 Task: Add Attachment from Trello to Card Card0000000150 in Board Board0000000038 in Workspace WS0000000013 in Trello. Add Cover Blue to Card Card0000000150 in Board Board0000000038 in Workspace WS0000000013 in Trello. Add "Copy Card To …" Button titled Button0000000150 to "bottom" of the list "To Do" to Card Card0000000150 in Board Board0000000038 in Workspace WS0000000013 in Trello. Add Description DS0000000150 to Card Card0000000150 in Board Board0000000038 in Workspace WS0000000013 in Trello. Add Comment CM0000000150 to Card Card0000000150 in Board Board0000000038 in Workspace WS0000000013 in Trello
Action: Mouse moved to (438, 453)
Screenshot: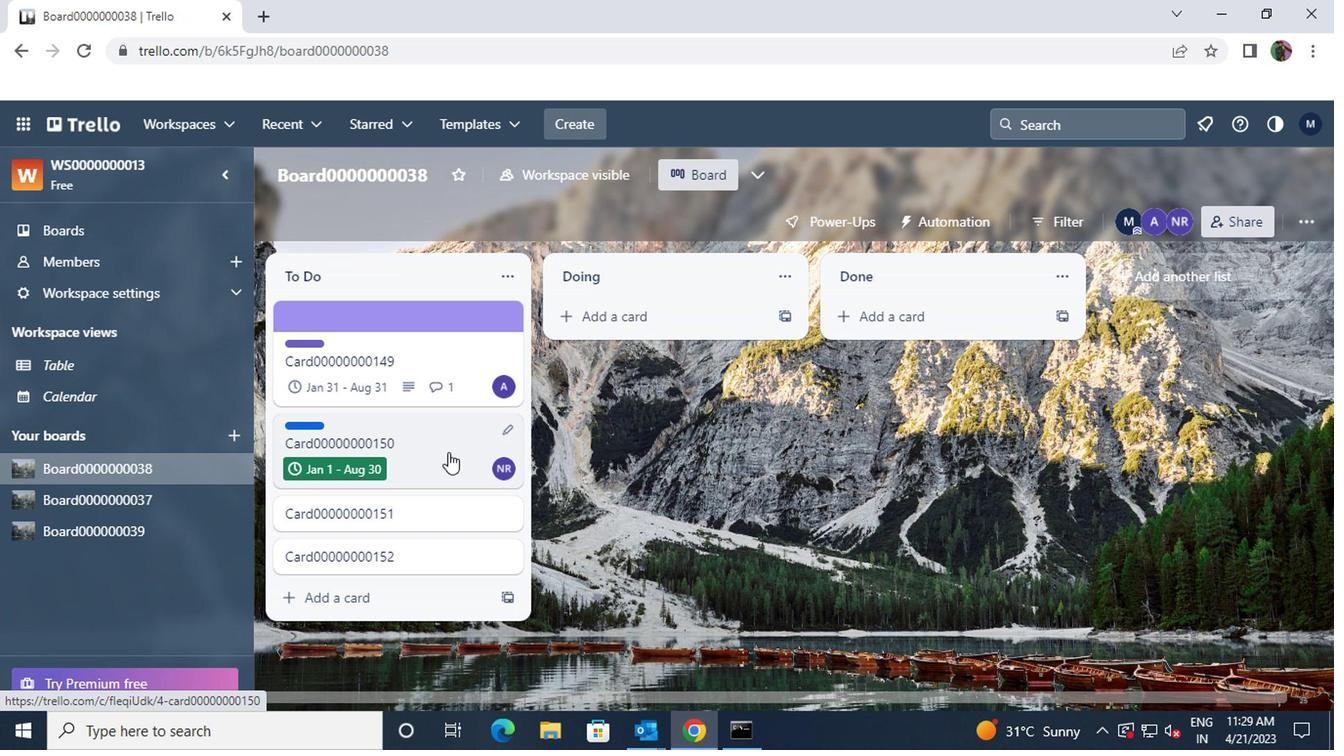 
Action: Mouse pressed left at (438, 453)
Screenshot: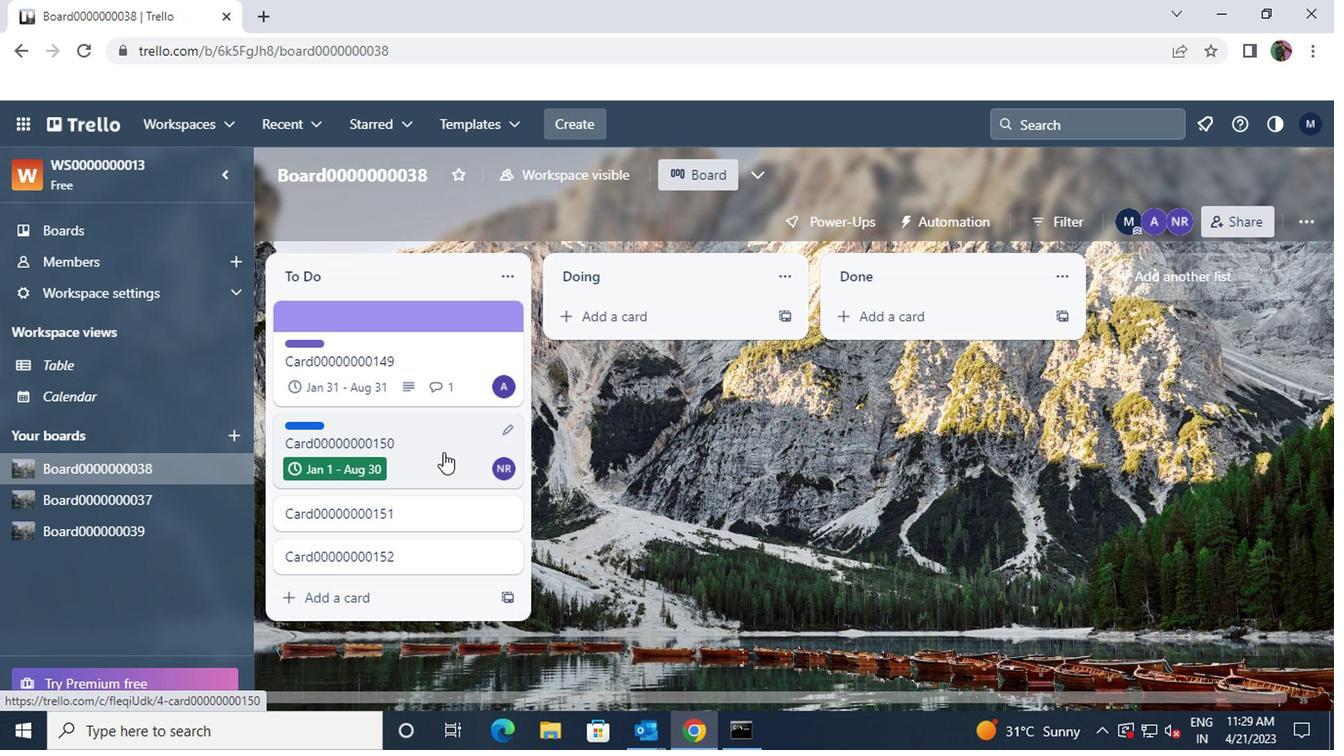
Action: Mouse moved to (897, 437)
Screenshot: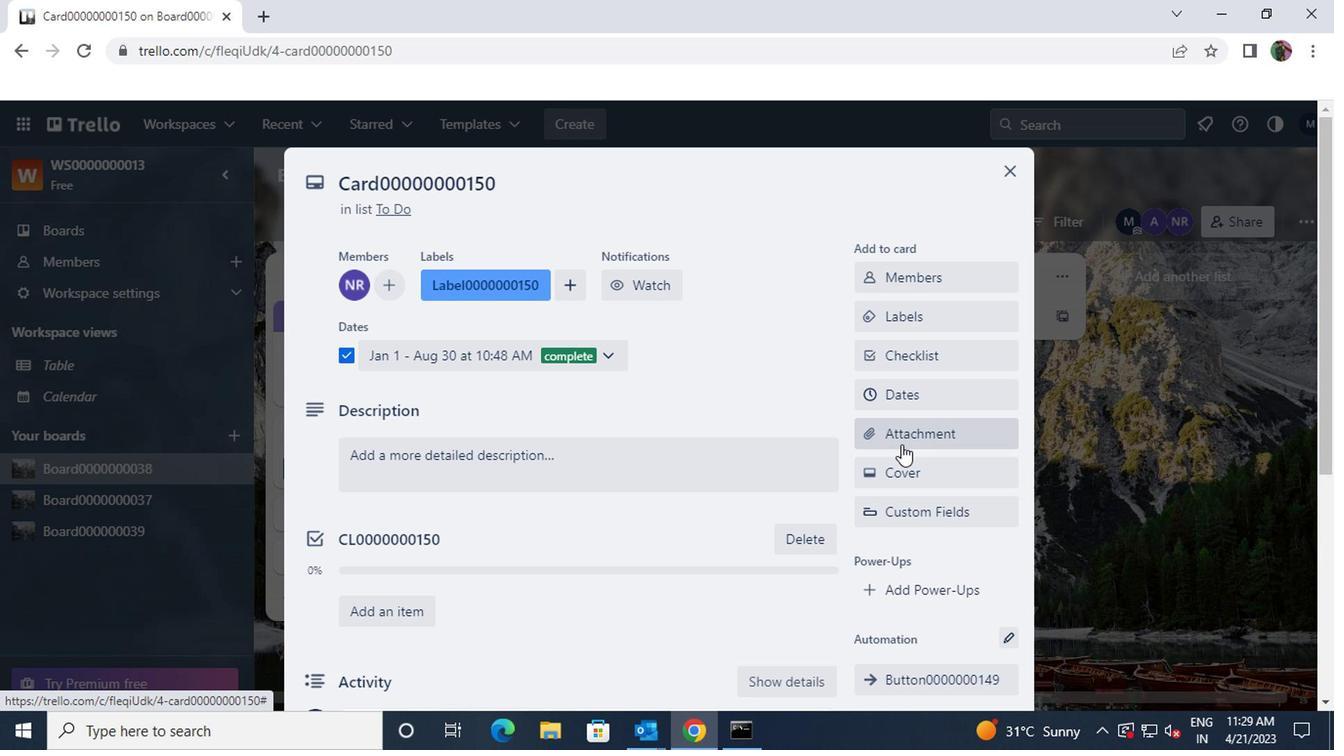 
Action: Mouse pressed left at (897, 437)
Screenshot: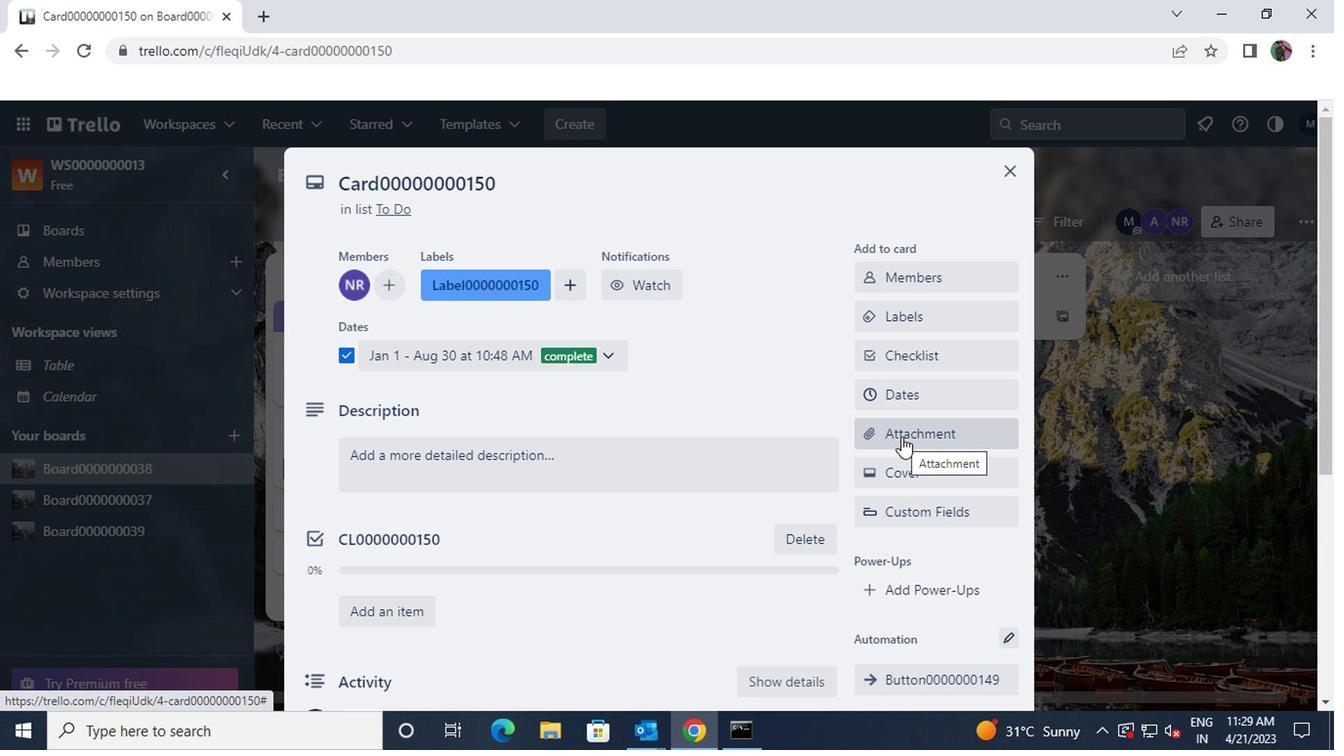 
Action: Mouse moved to (893, 234)
Screenshot: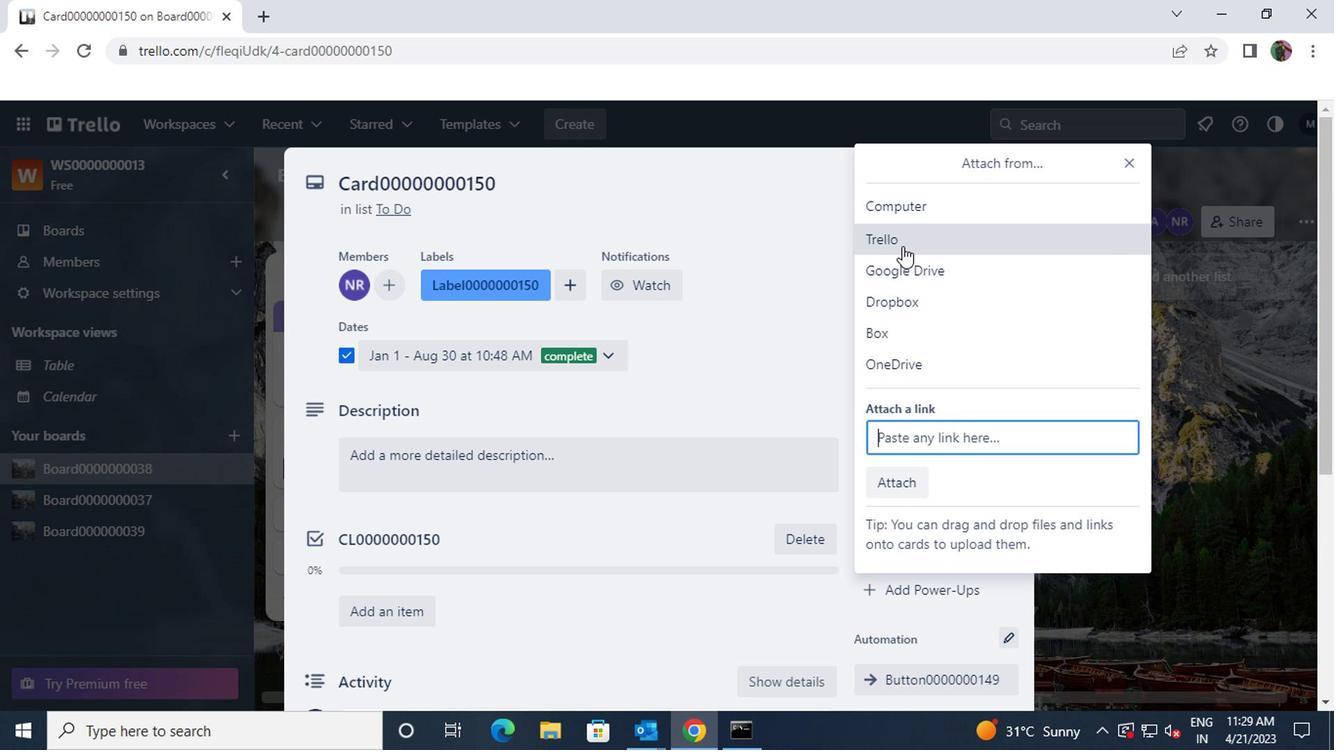 
Action: Mouse pressed left at (893, 234)
Screenshot: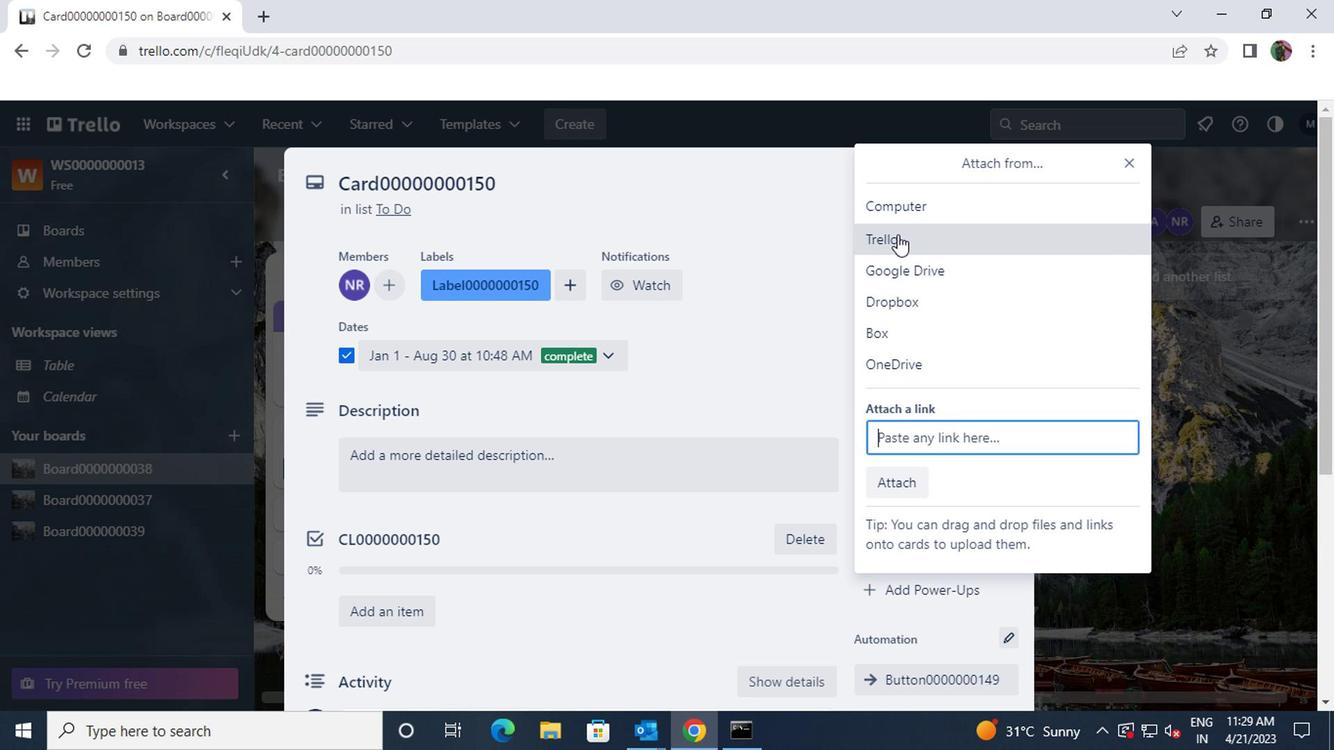
Action: Mouse moved to (909, 303)
Screenshot: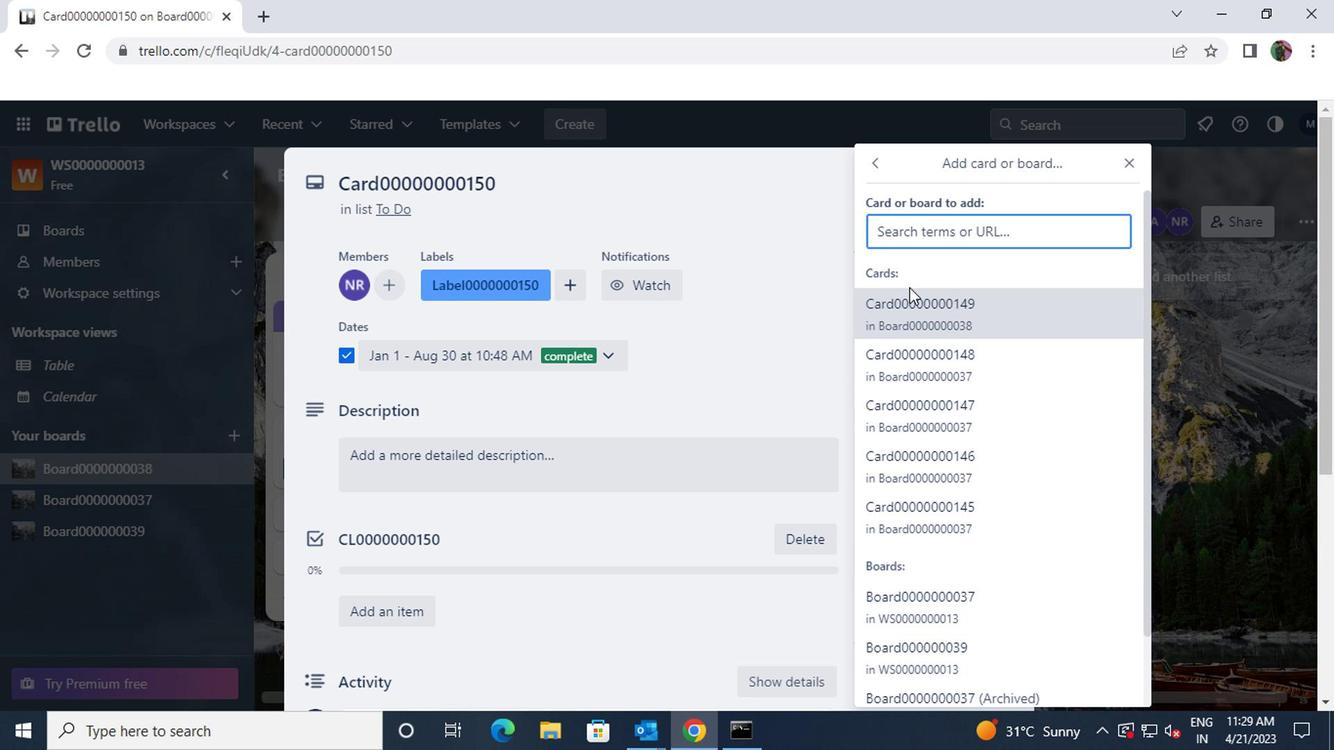 
Action: Mouse pressed left at (909, 303)
Screenshot: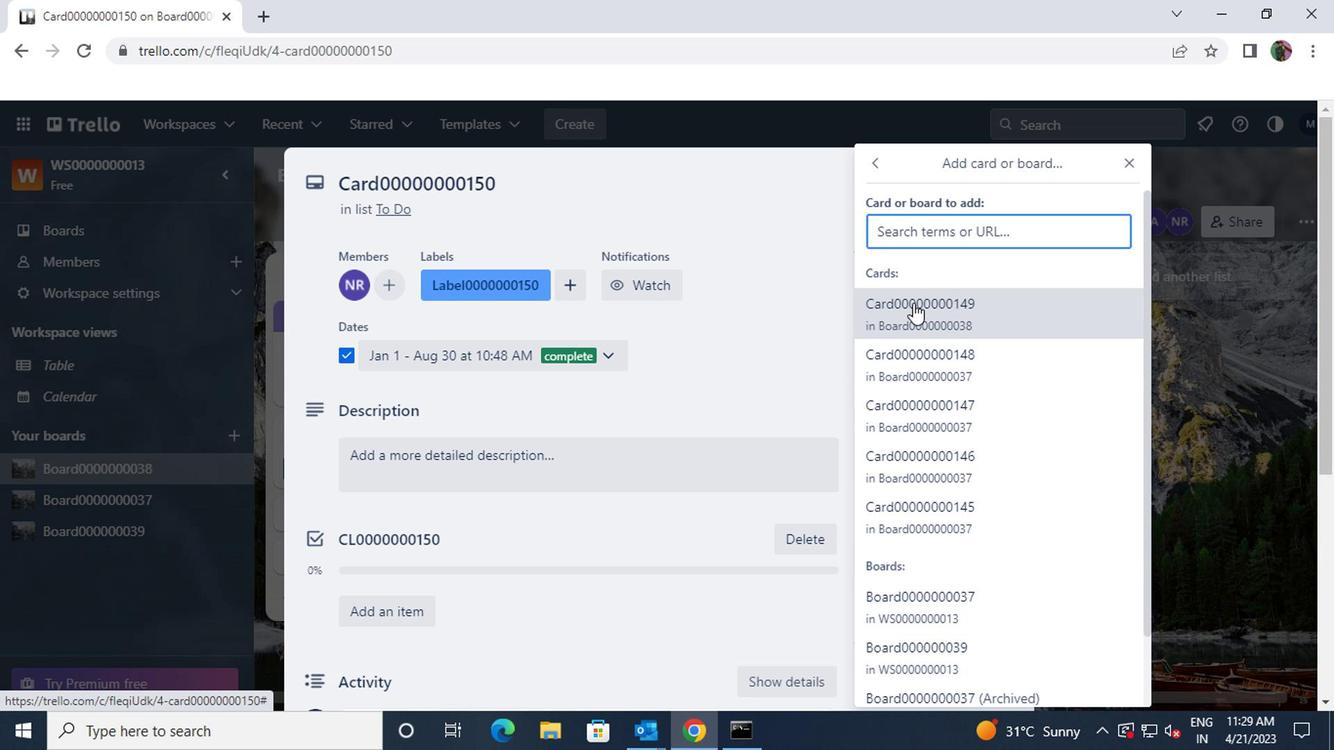 
Action: Mouse moved to (938, 464)
Screenshot: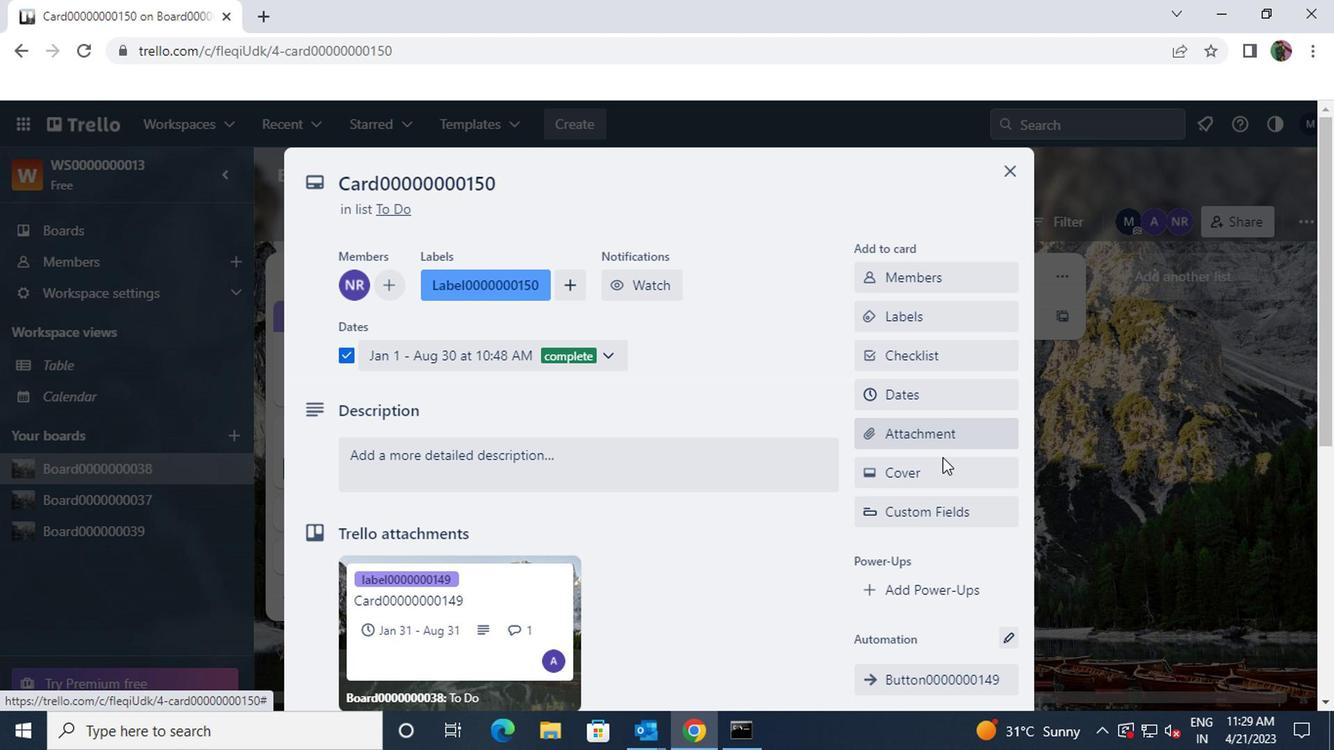 
Action: Mouse pressed left at (938, 464)
Screenshot: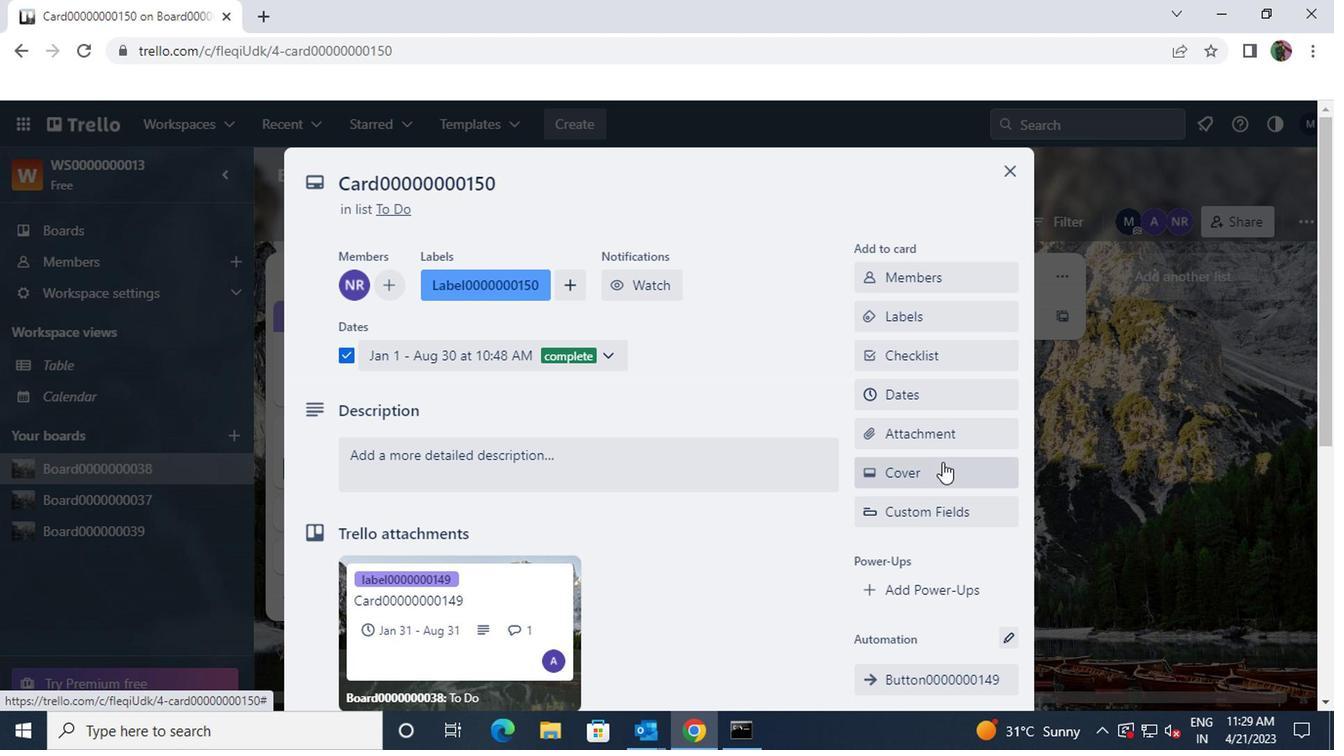 
Action: Mouse moved to (885, 371)
Screenshot: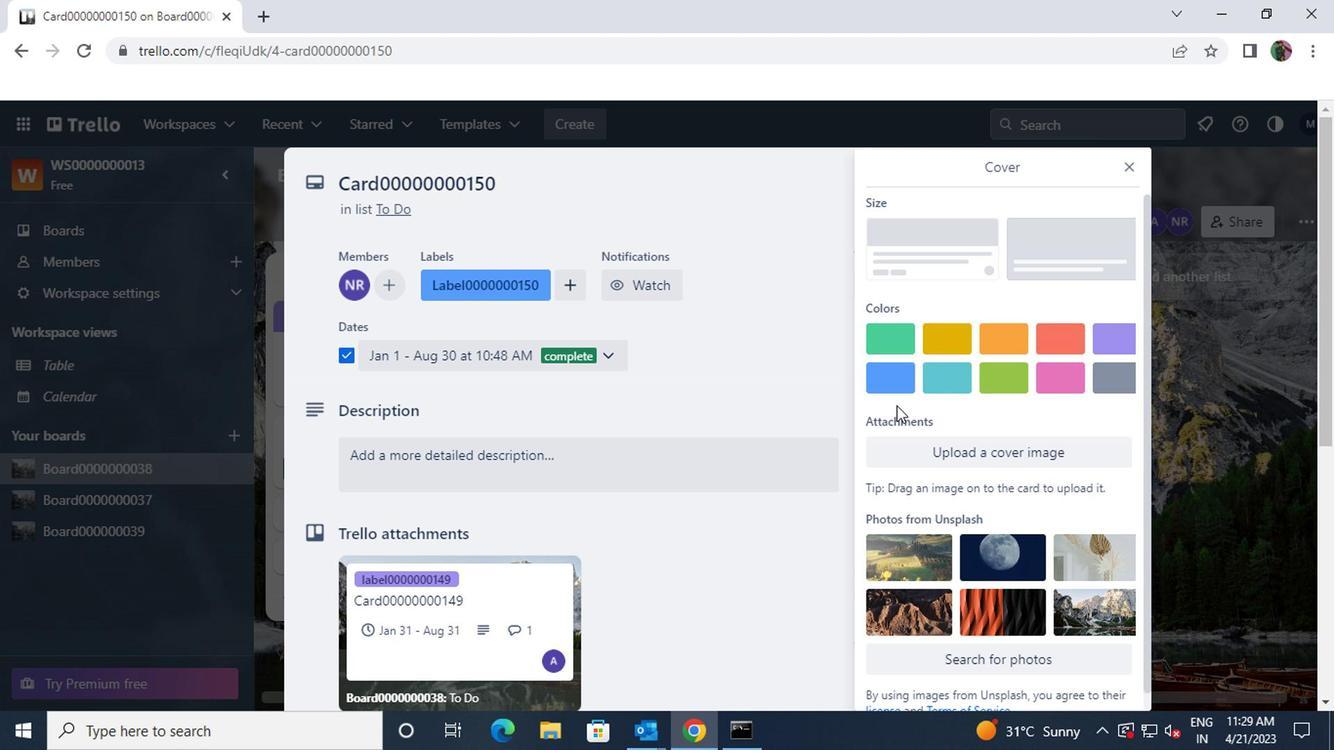 
Action: Mouse pressed left at (885, 371)
Screenshot: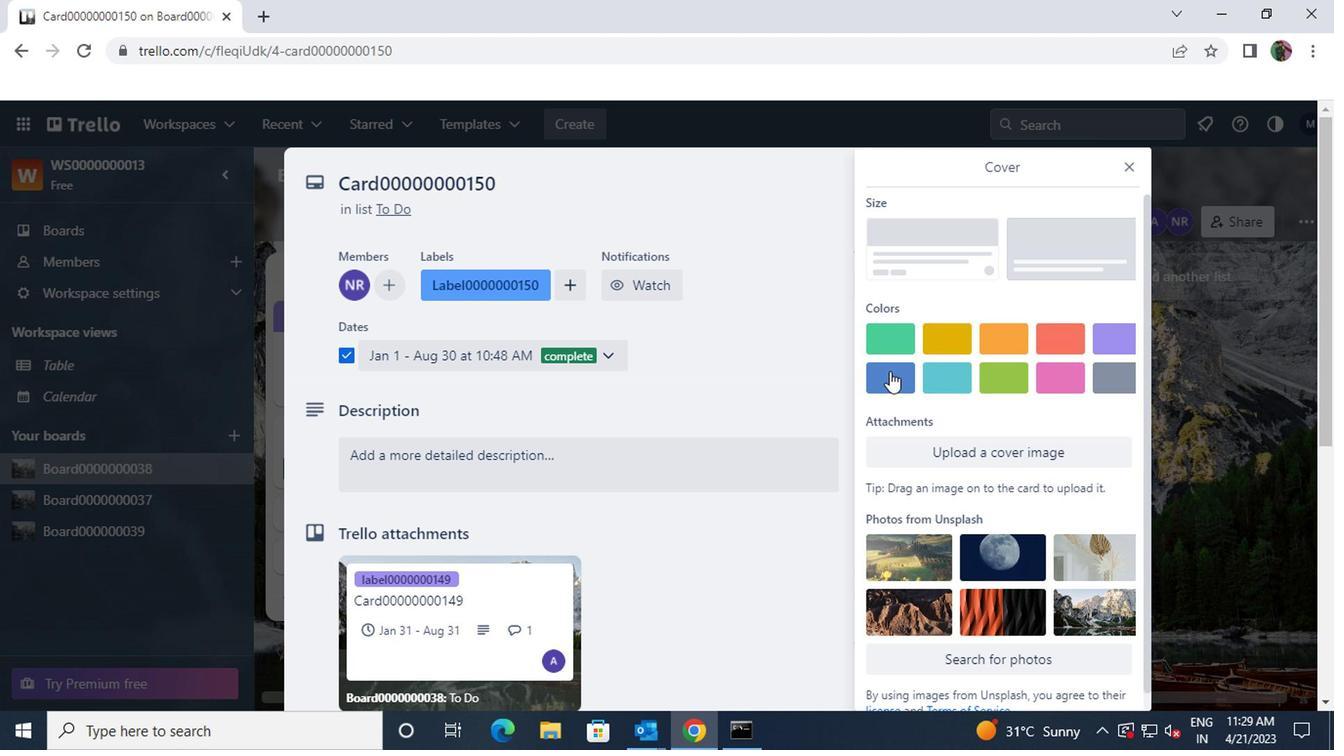 
Action: Mouse moved to (1118, 163)
Screenshot: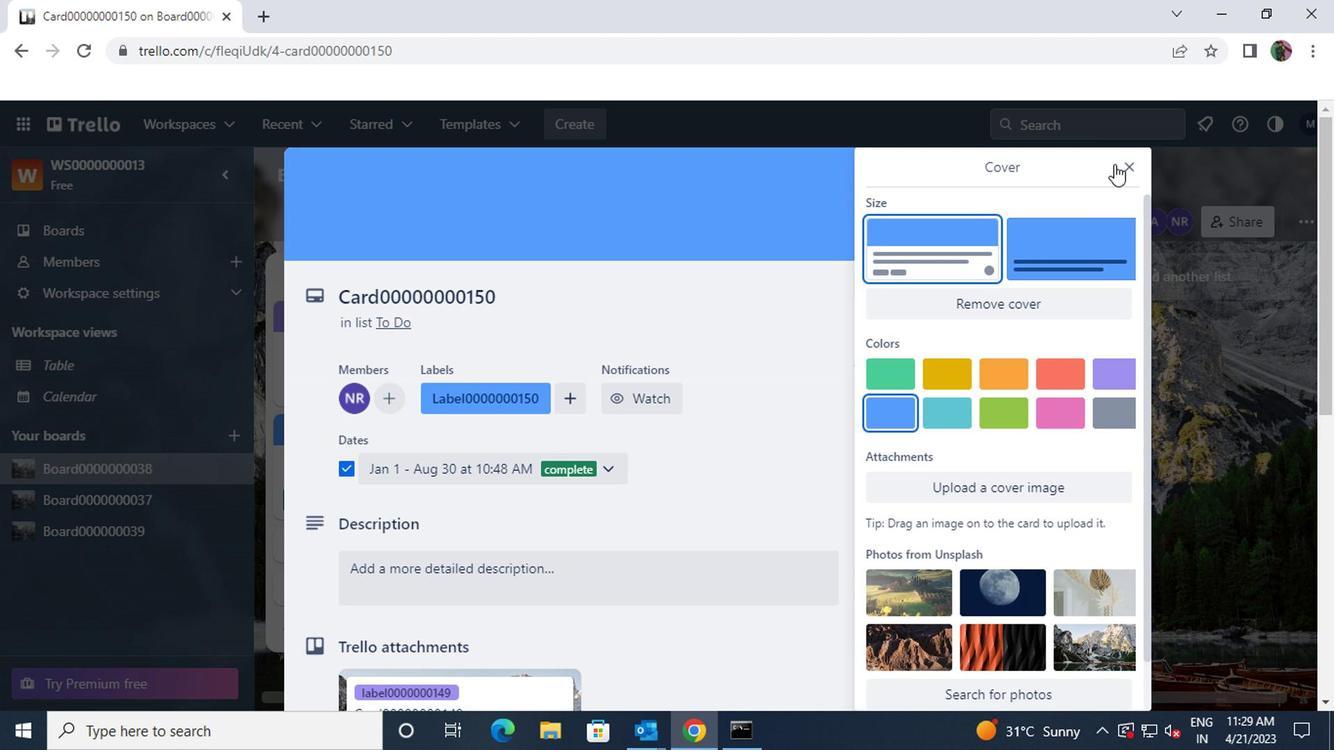 
Action: Mouse pressed left at (1118, 163)
Screenshot: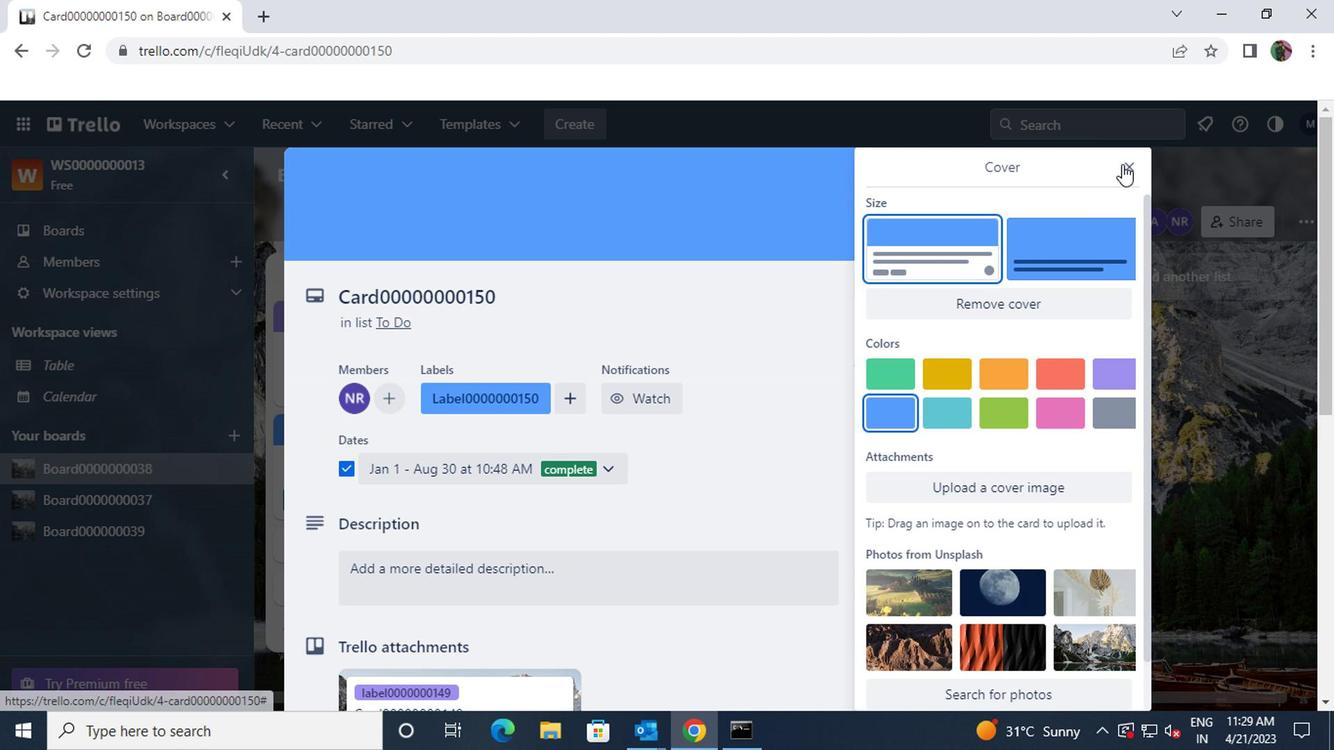 
Action: Mouse moved to (945, 346)
Screenshot: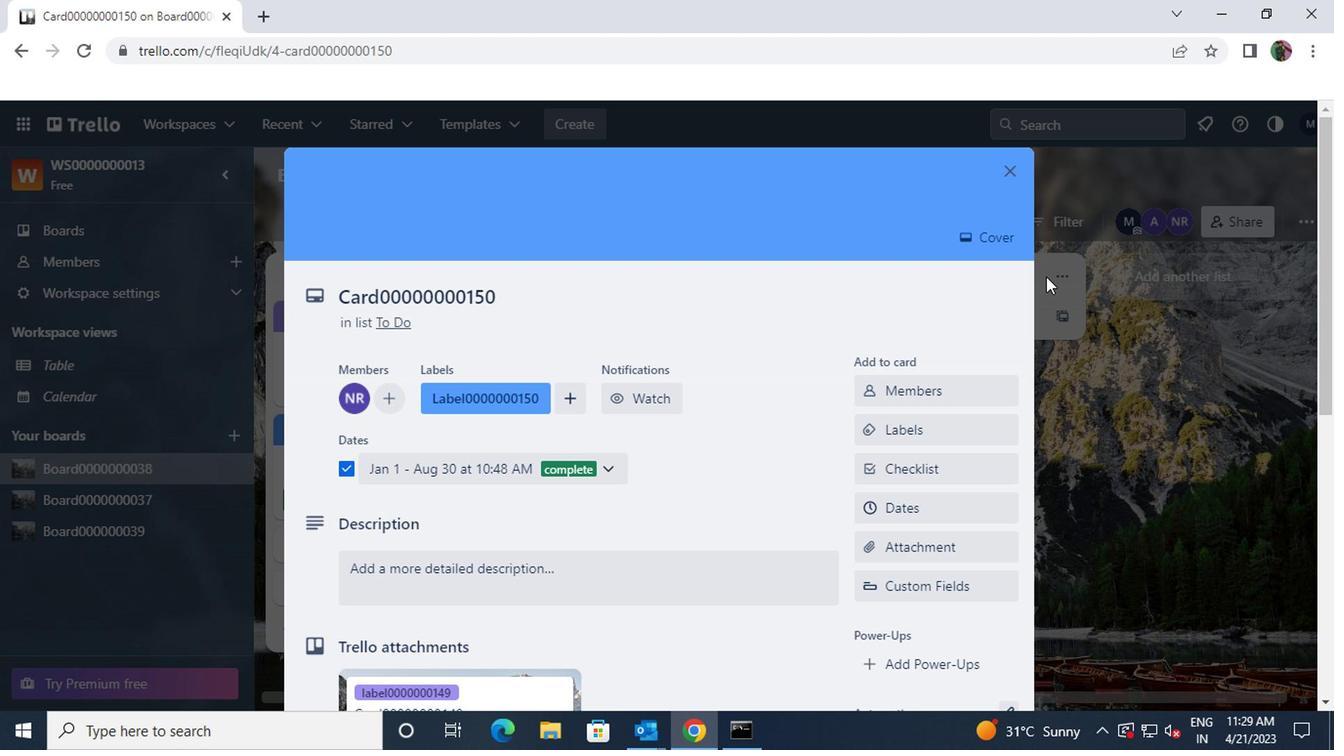 
Action: Mouse scrolled (945, 345) with delta (0, 0)
Screenshot: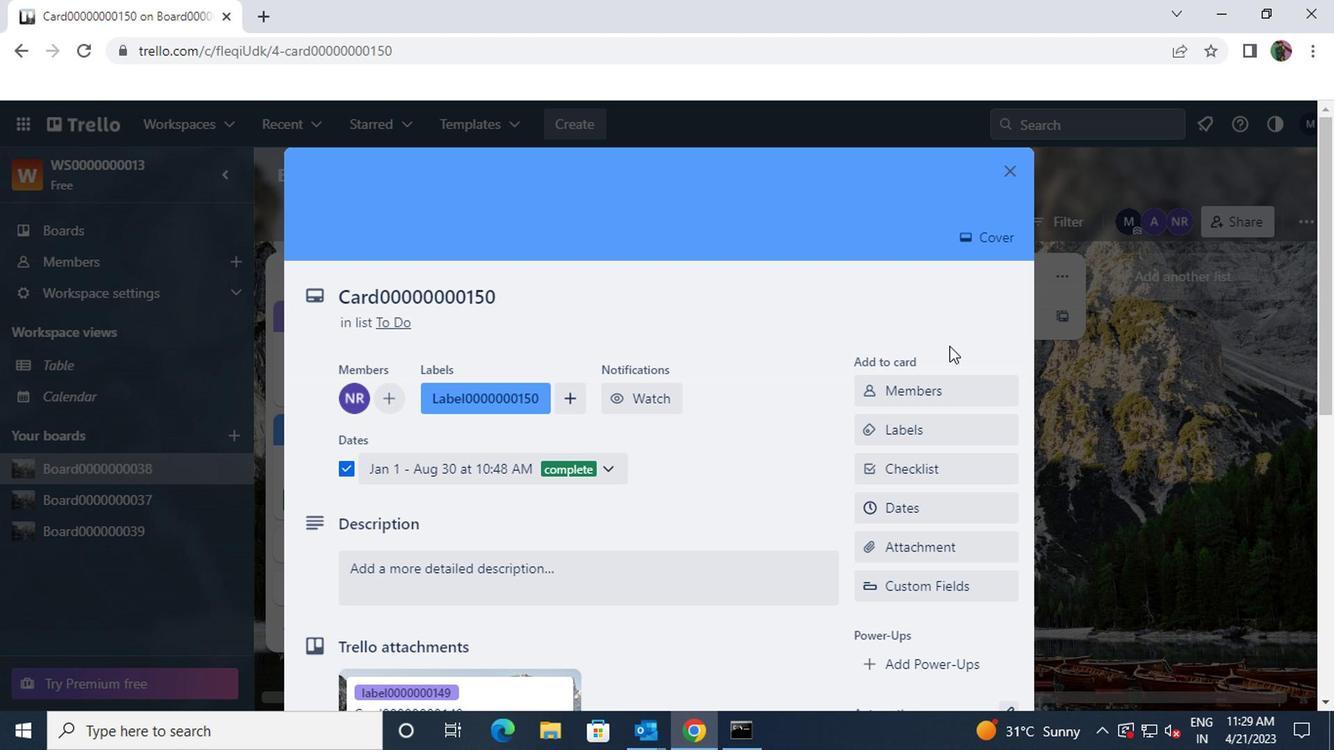 
Action: Mouse scrolled (945, 345) with delta (0, 0)
Screenshot: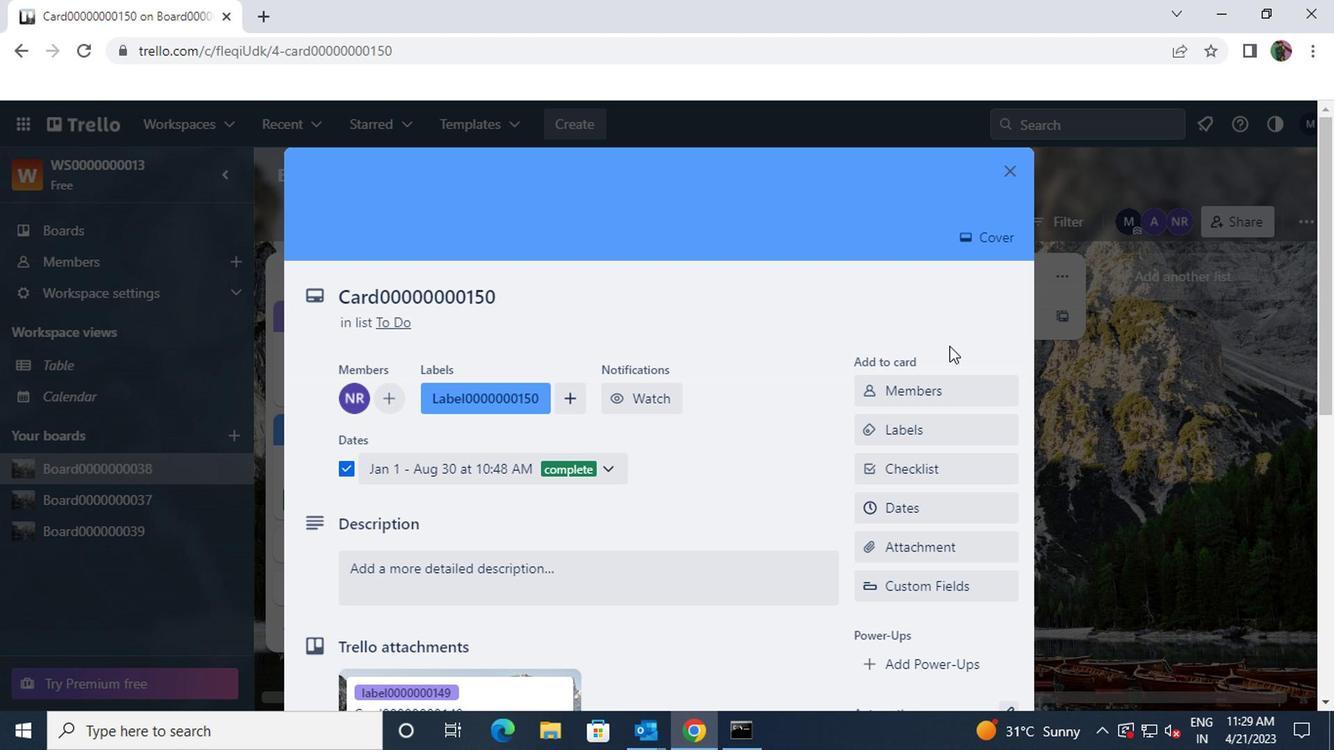 
Action: Mouse scrolled (945, 345) with delta (0, 0)
Screenshot: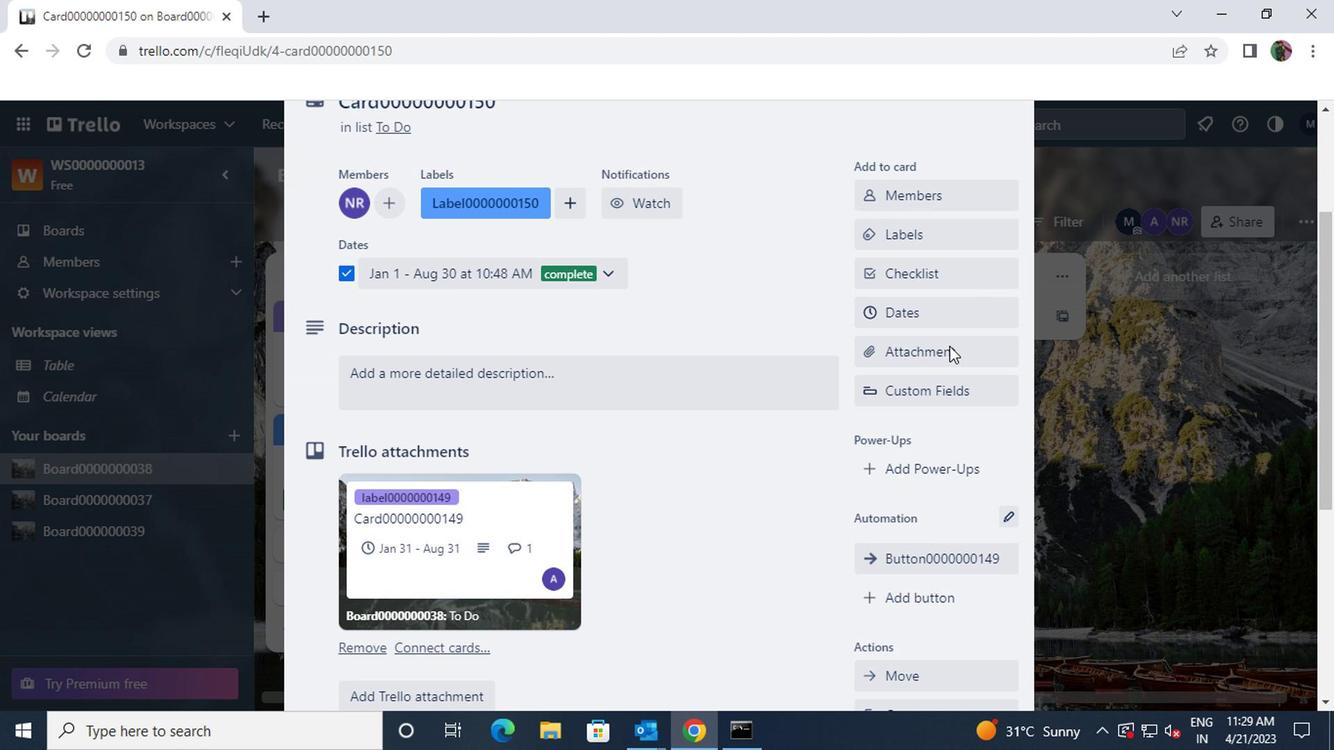 
Action: Mouse scrolled (945, 345) with delta (0, 0)
Screenshot: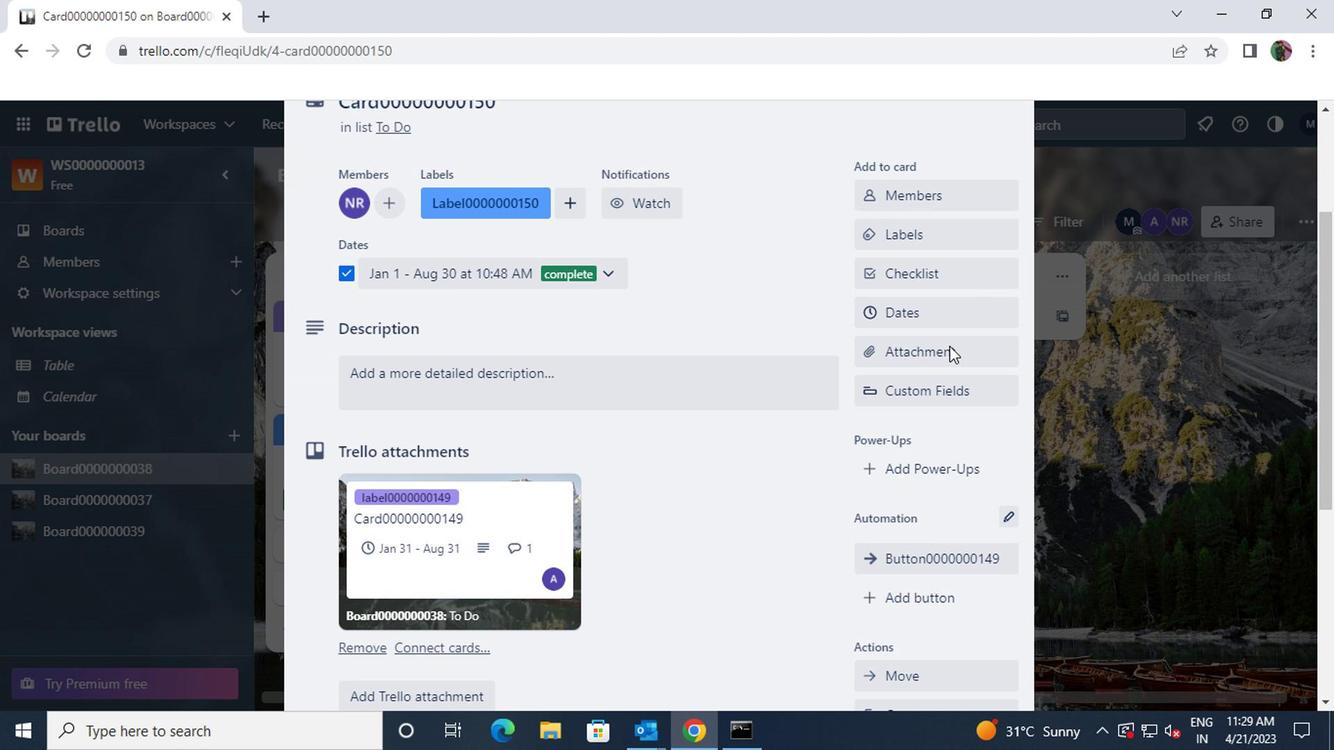 
Action: Mouse scrolled (945, 345) with delta (0, 0)
Screenshot: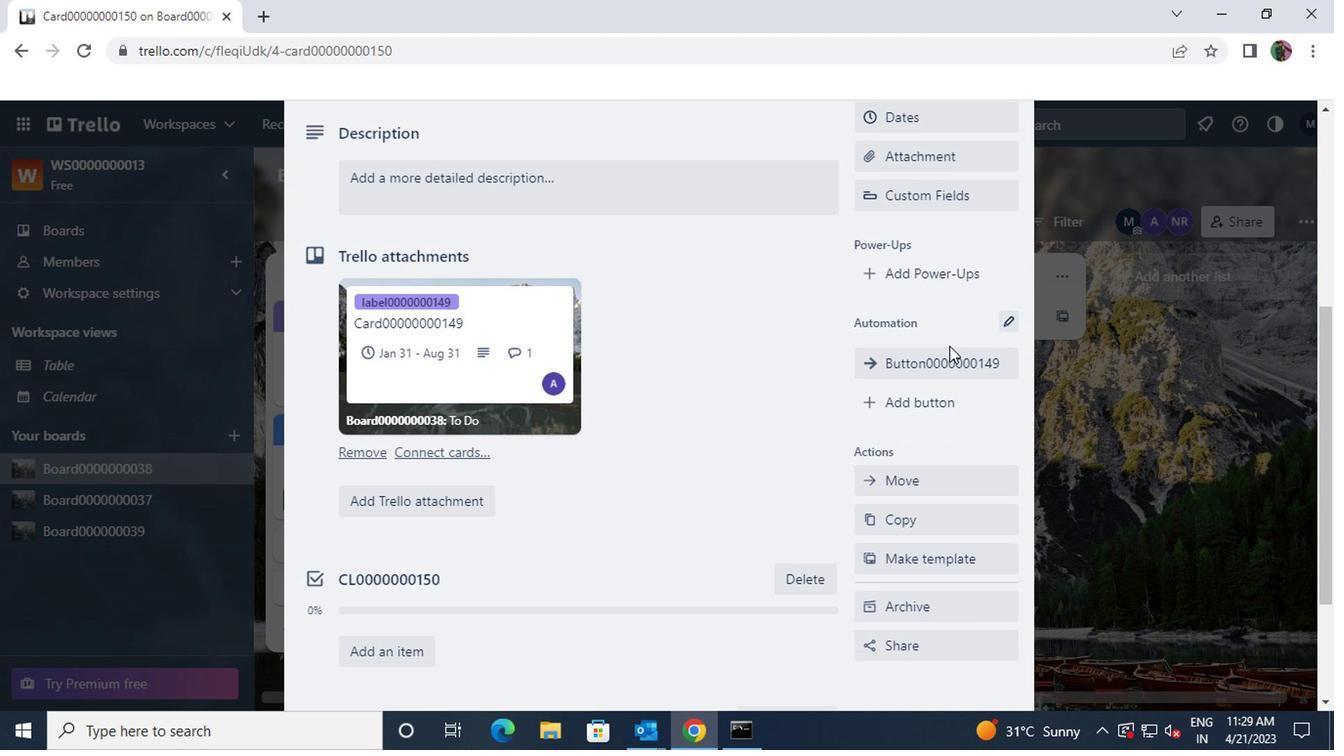 
Action: Mouse moved to (920, 309)
Screenshot: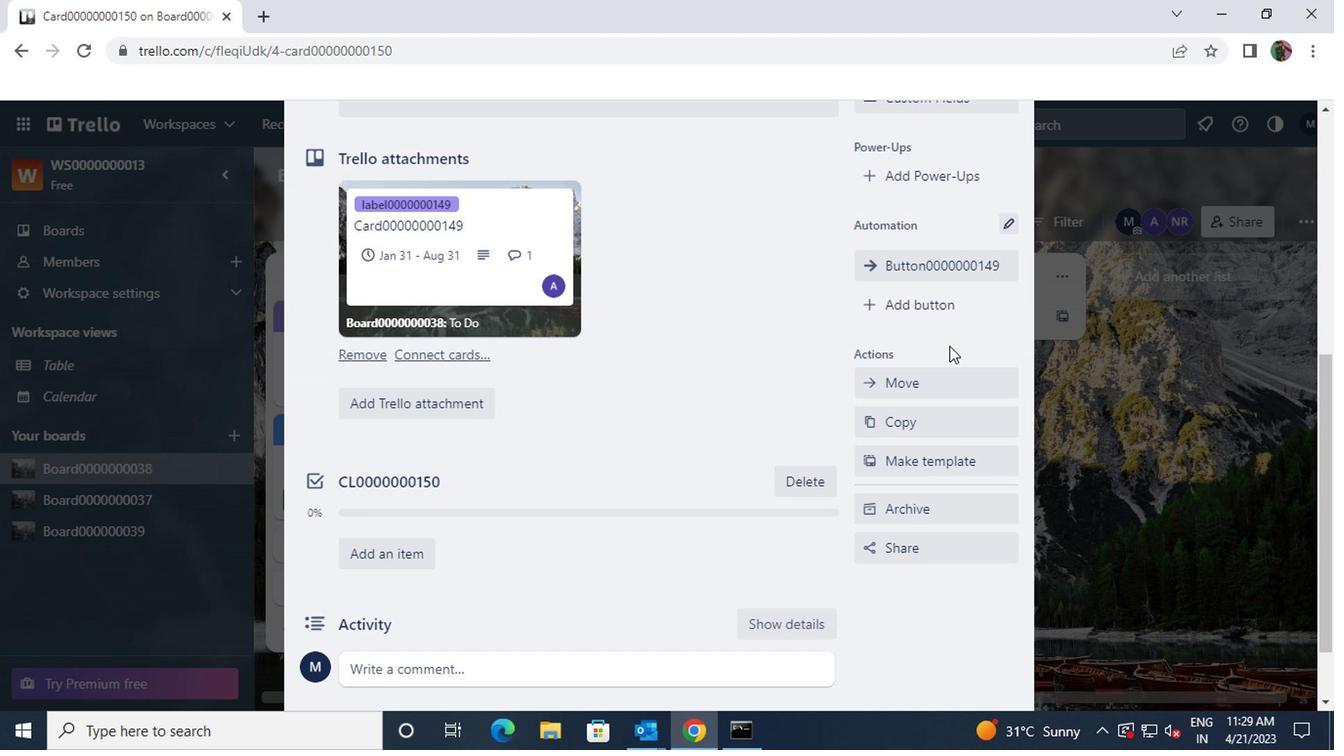 
Action: Mouse pressed left at (920, 309)
Screenshot: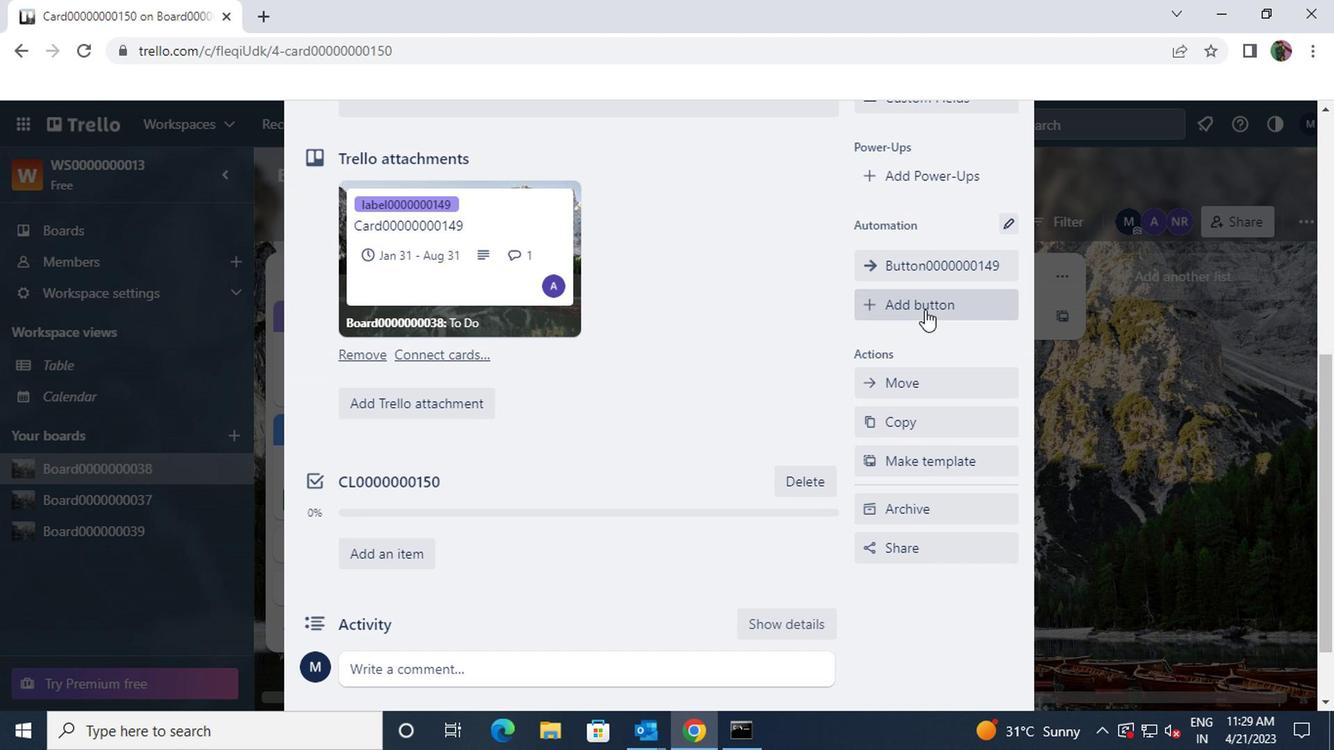 
Action: Mouse moved to (922, 298)
Screenshot: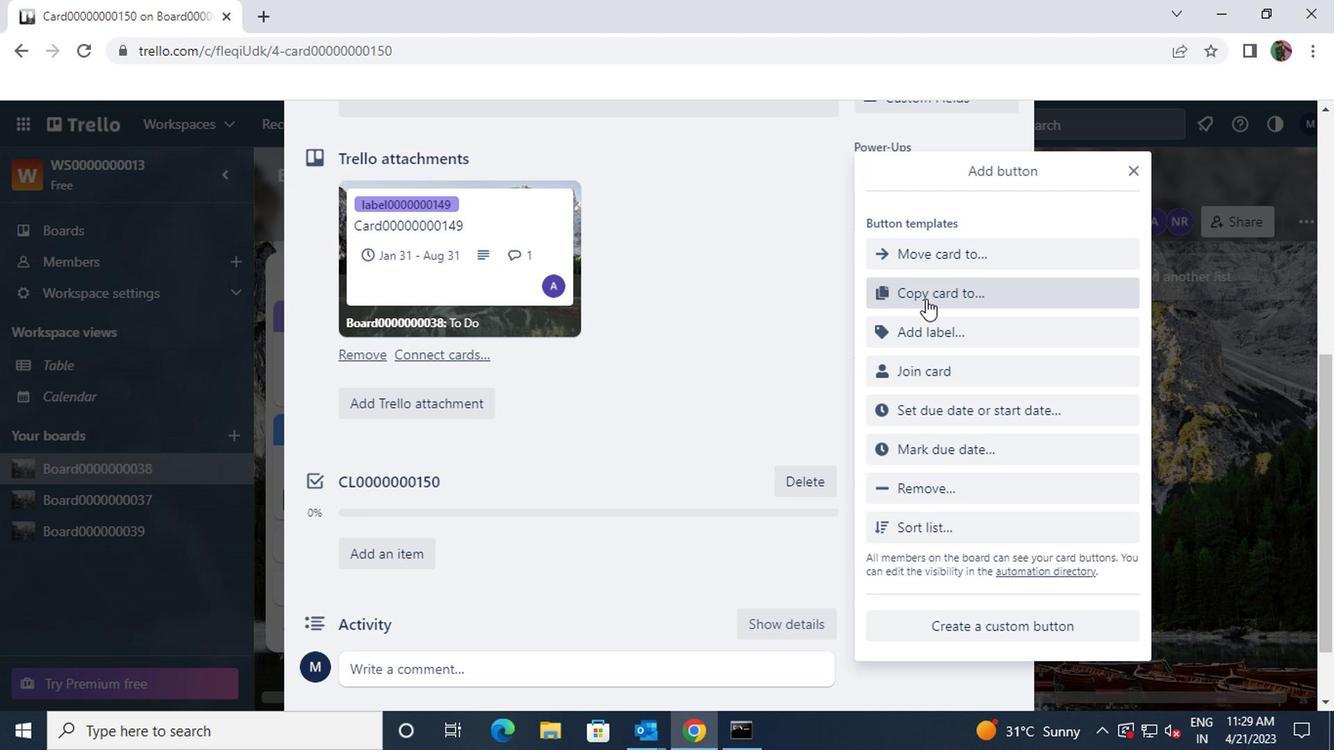 
Action: Mouse pressed left at (922, 298)
Screenshot: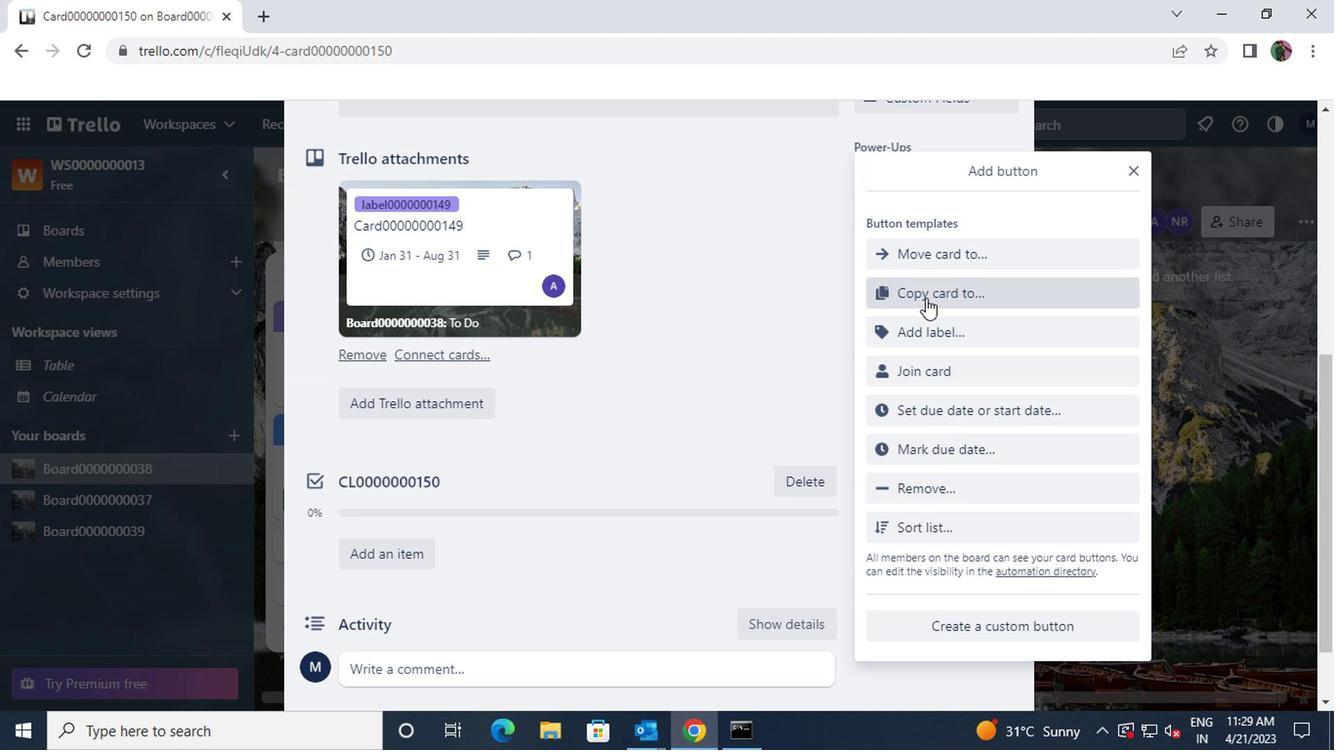 
Action: Mouse moved to (933, 250)
Screenshot: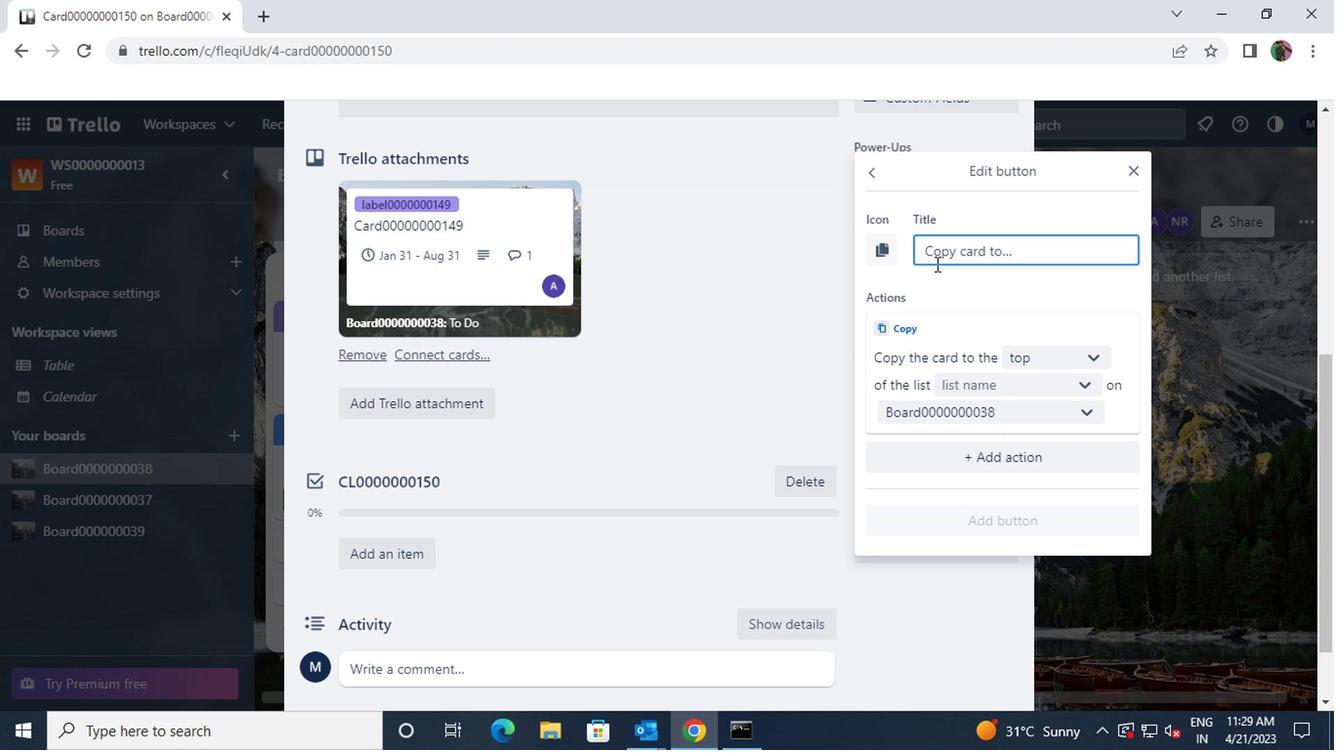 
Action: Mouse pressed left at (933, 250)
Screenshot: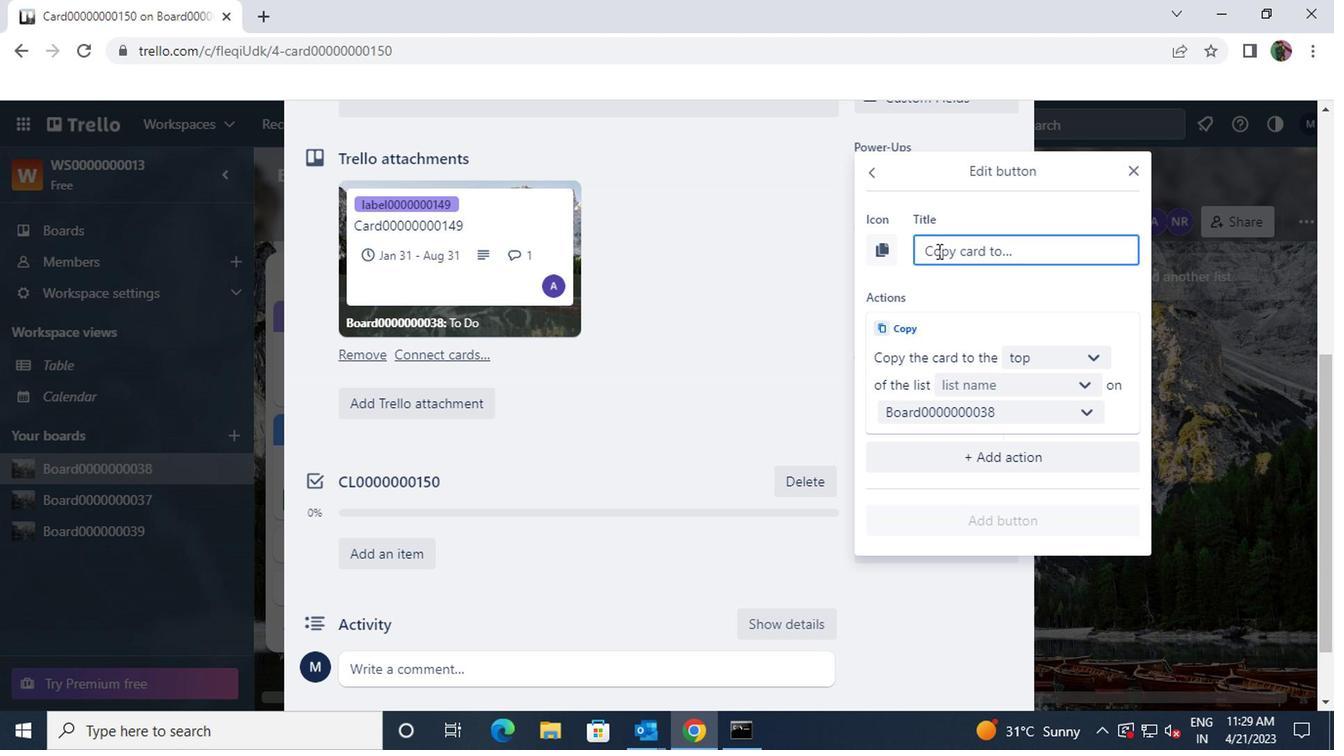 
Action: Key pressed <Key.shift>BUTTON0000000150
Screenshot: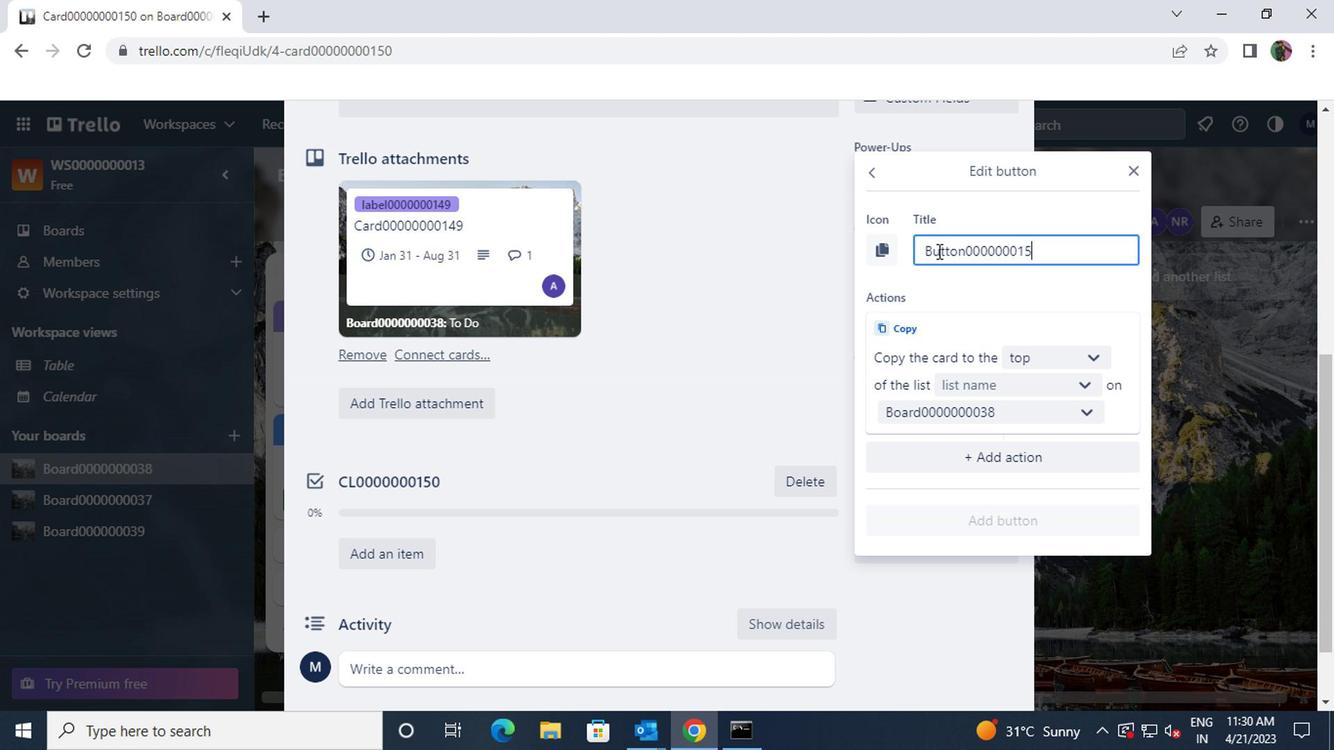 
Action: Mouse moved to (1086, 362)
Screenshot: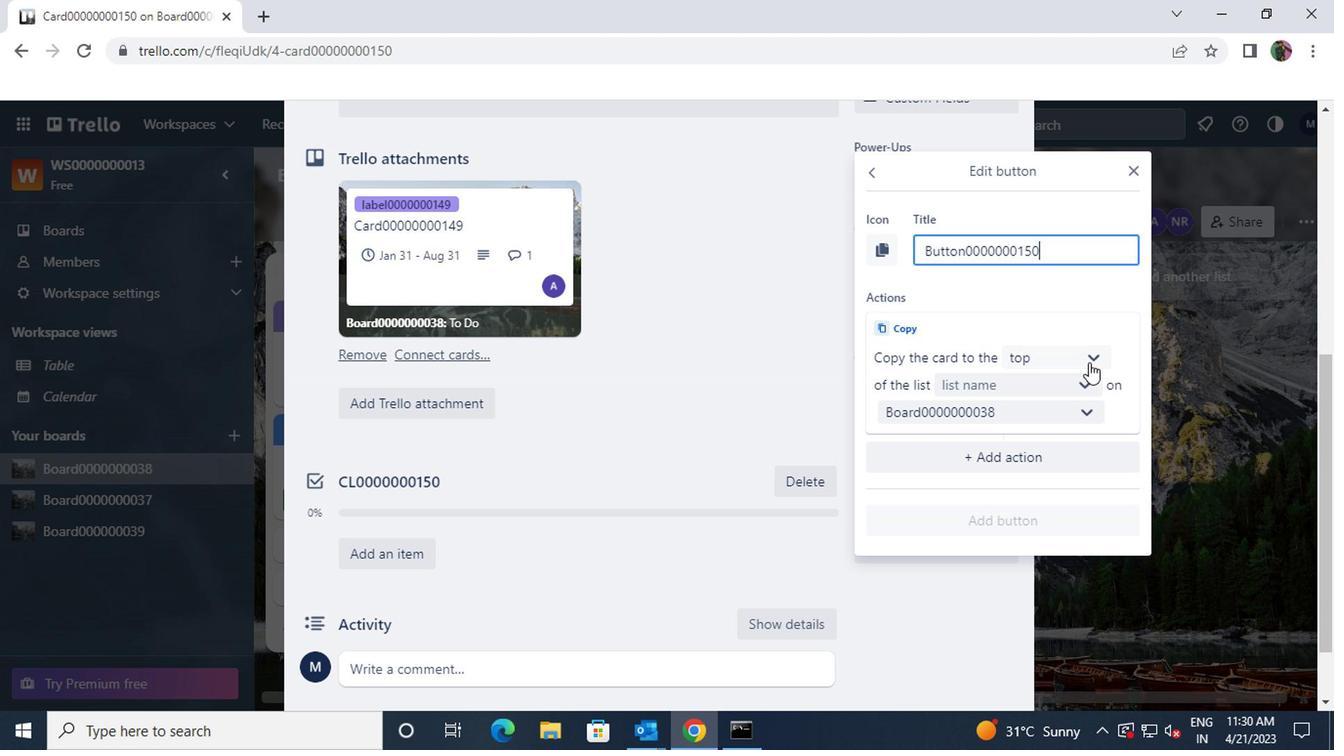 
Action: Mouse pressed left at (1086, 362)
Screenshot: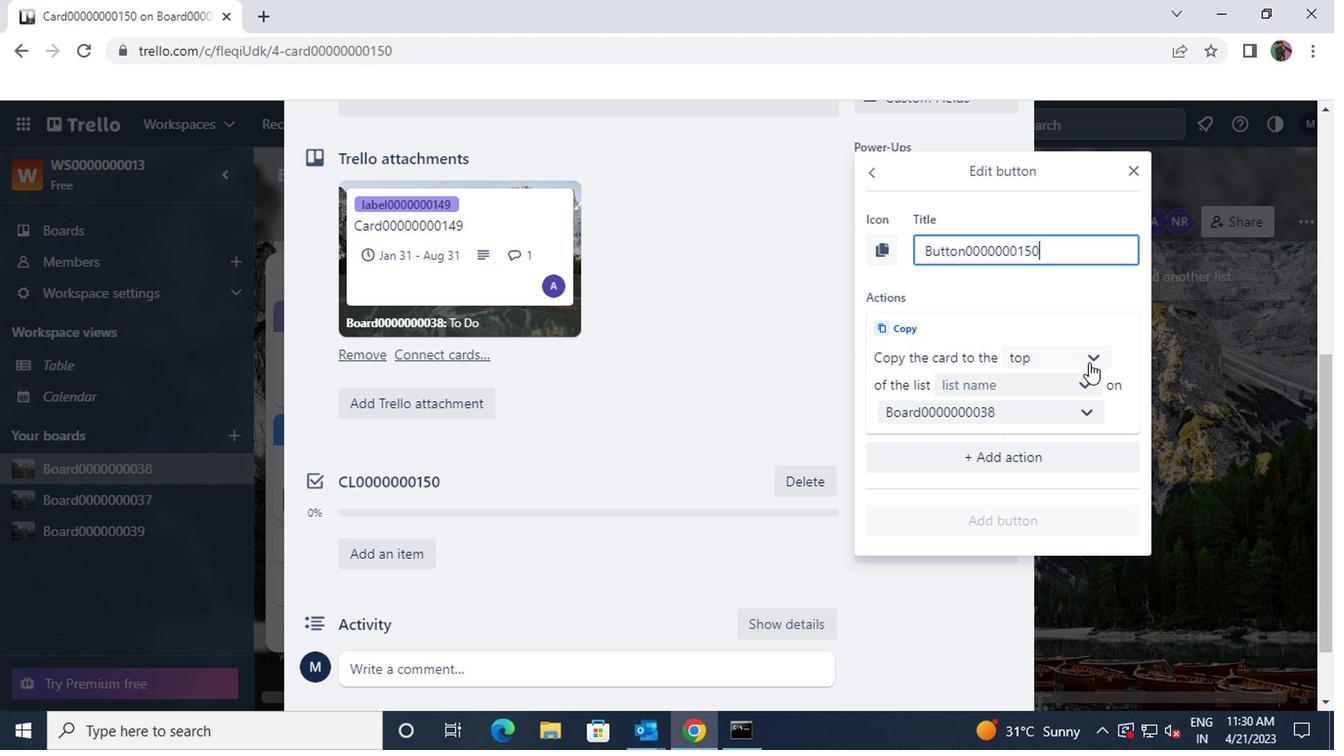
Action: Mouse moved to (1070, 388)
Screenshot: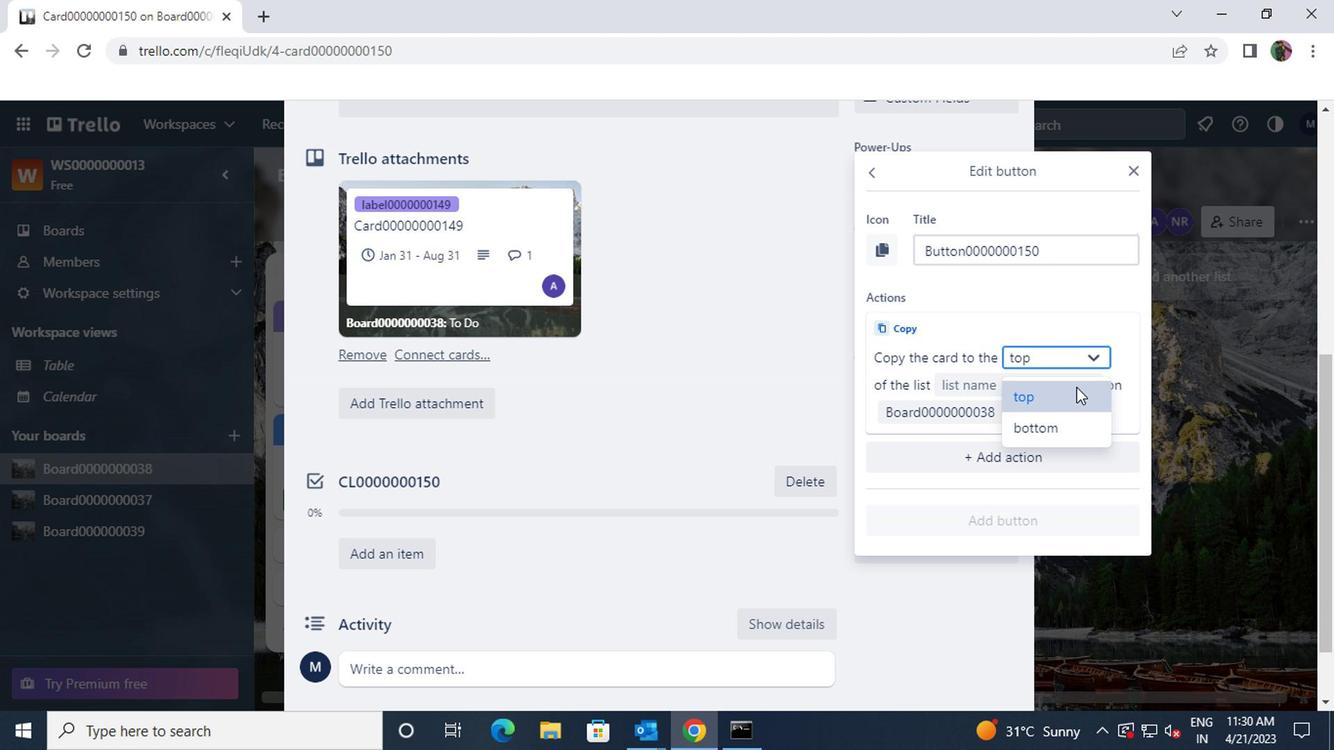 
Action: Mouse pressed left at (1070, 388)
Screenshot: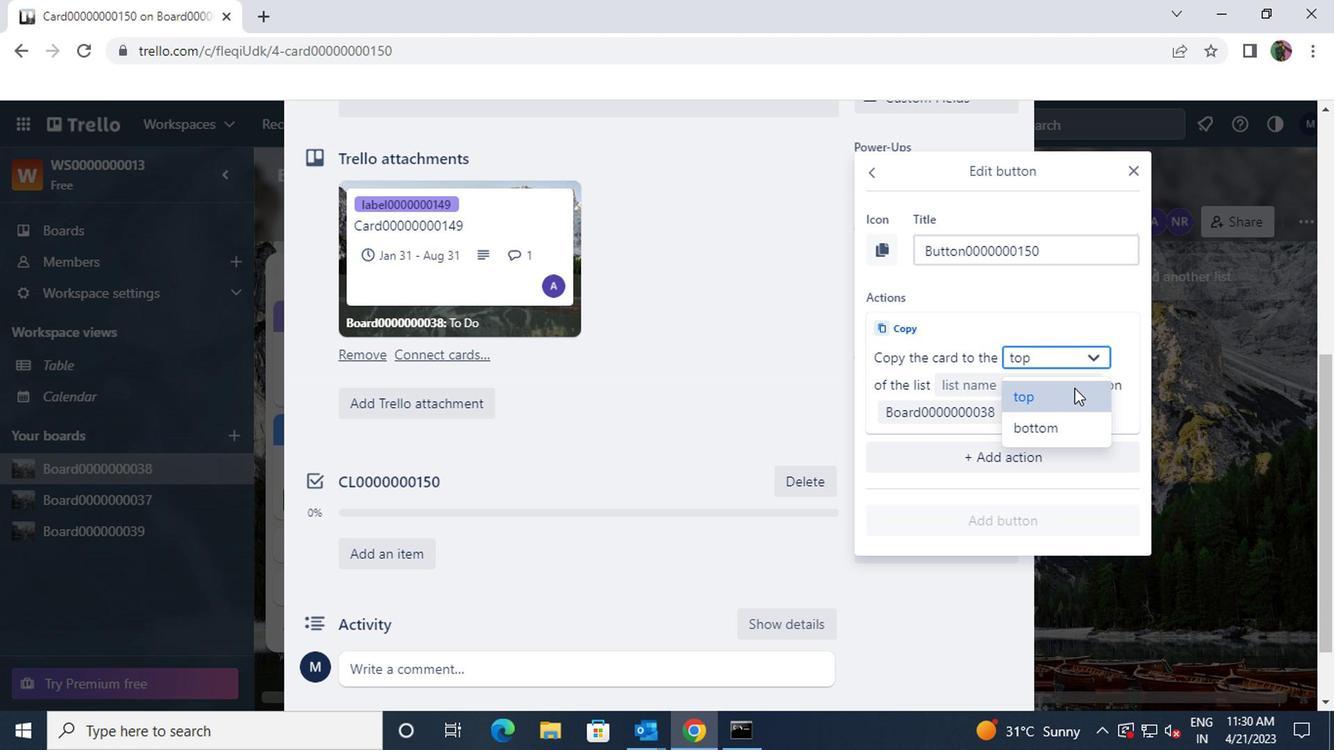 
Action: Mouse moved to (1075, 390)
Screenshot: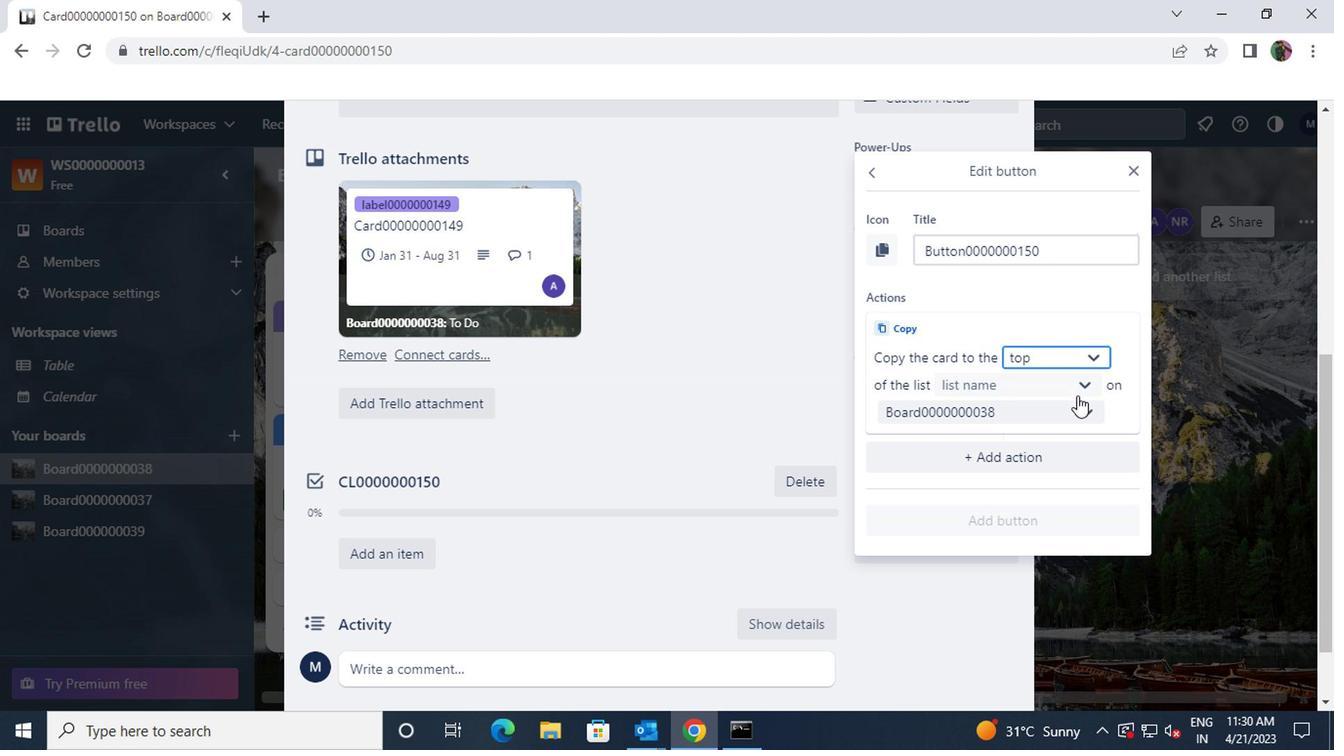 
Action: Mouse pressed left at (1075, 390)
Screenshot: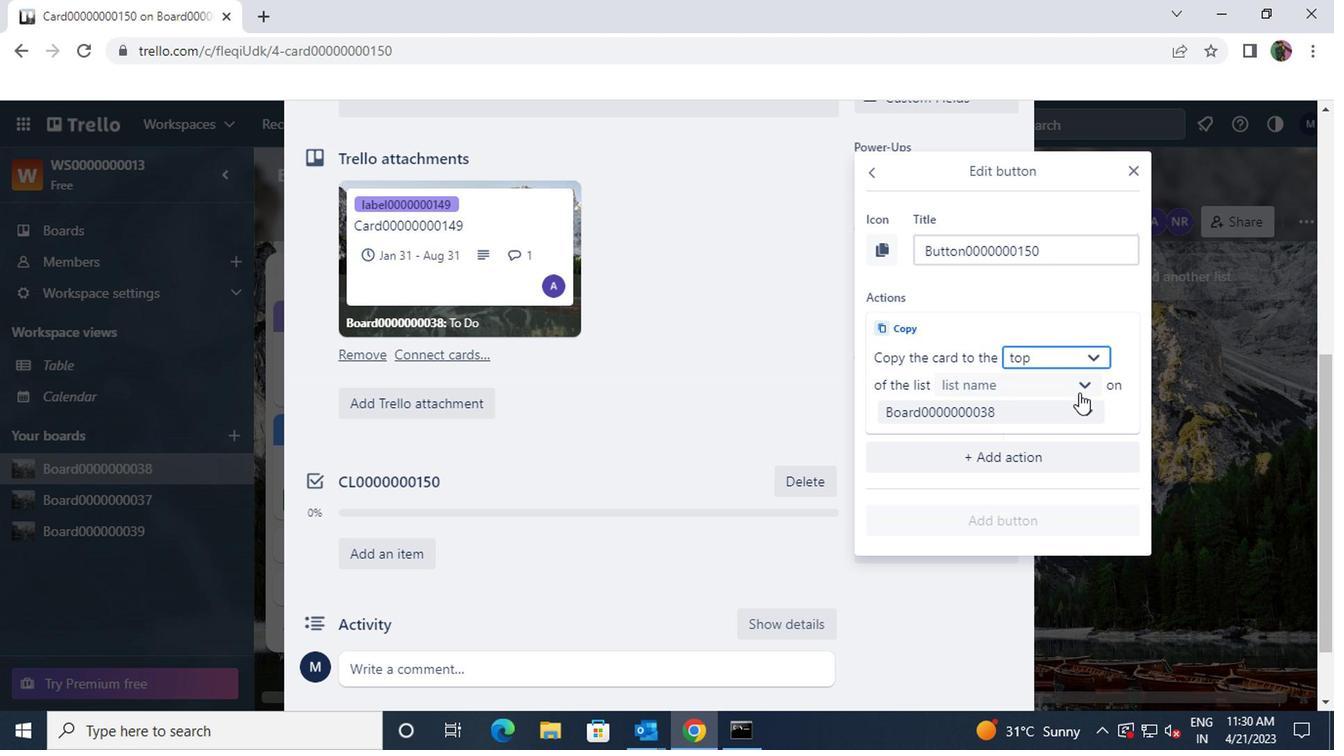 
Action: Mouse moved to (1034, 436)
Screenshot: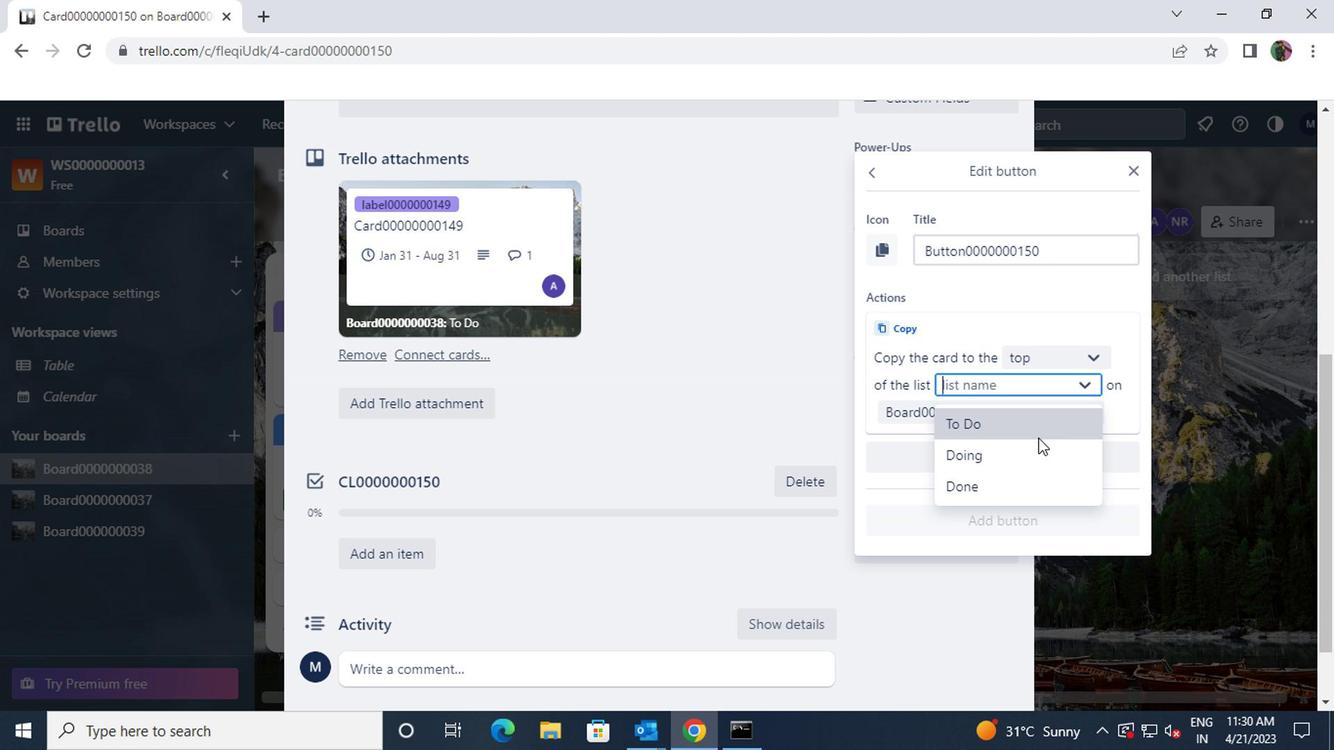 
Action: Mouse pressed left at (1034, 436)
Screenshot: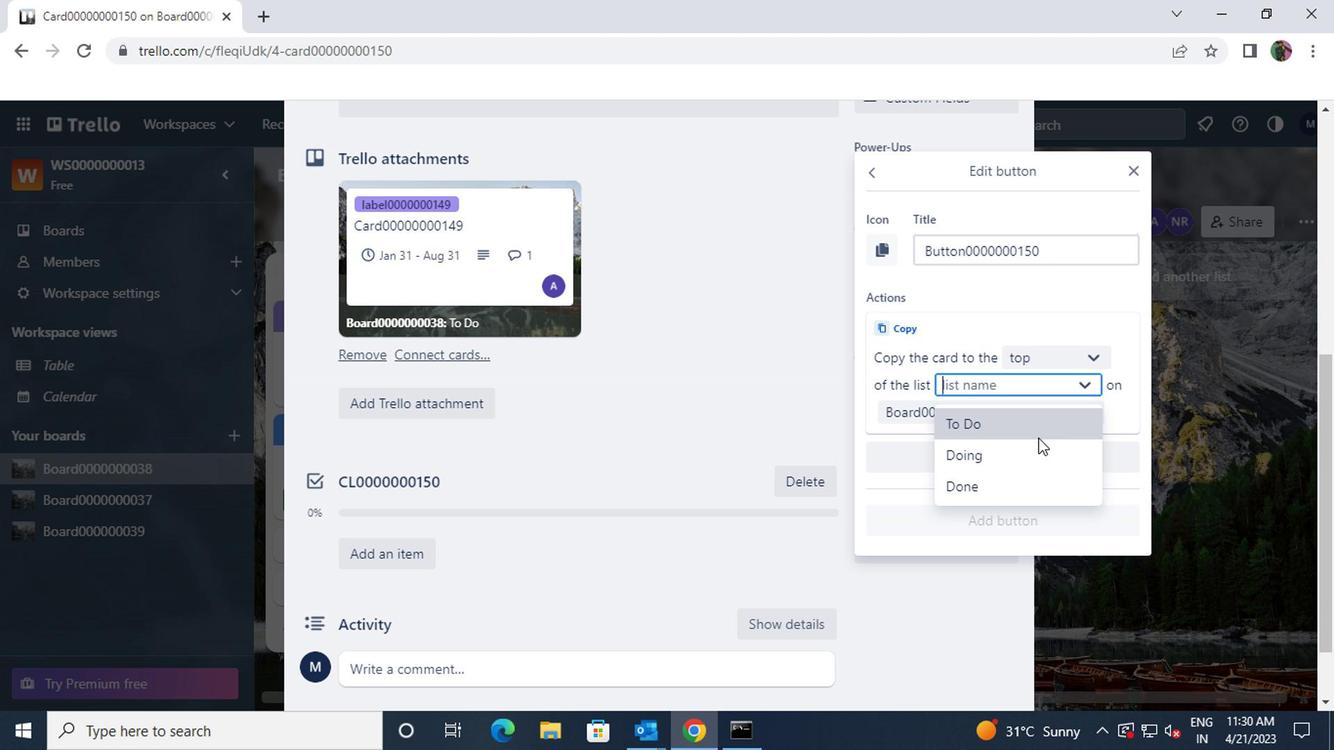 
Action: Mouse moved to (1033, 510)
Screenshot: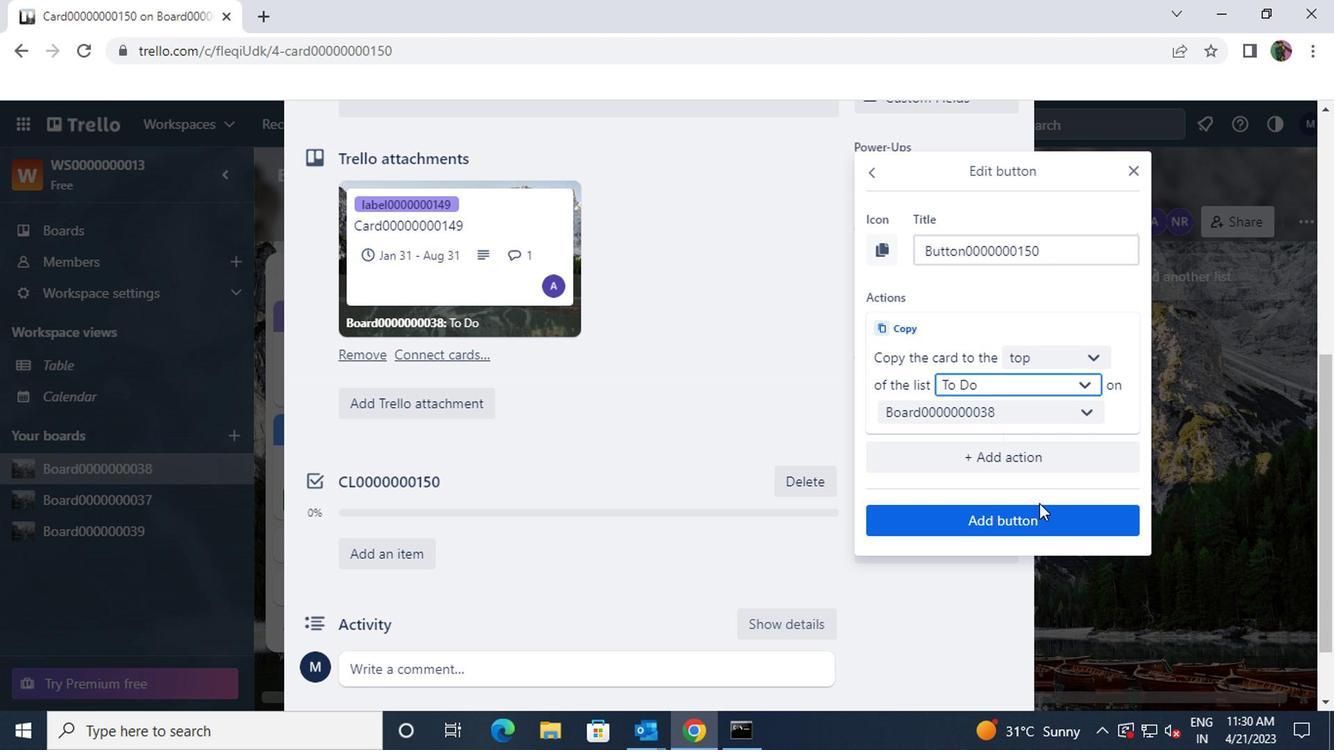 
Action: Mouse pressed left at (1033, 510)
Screenshot: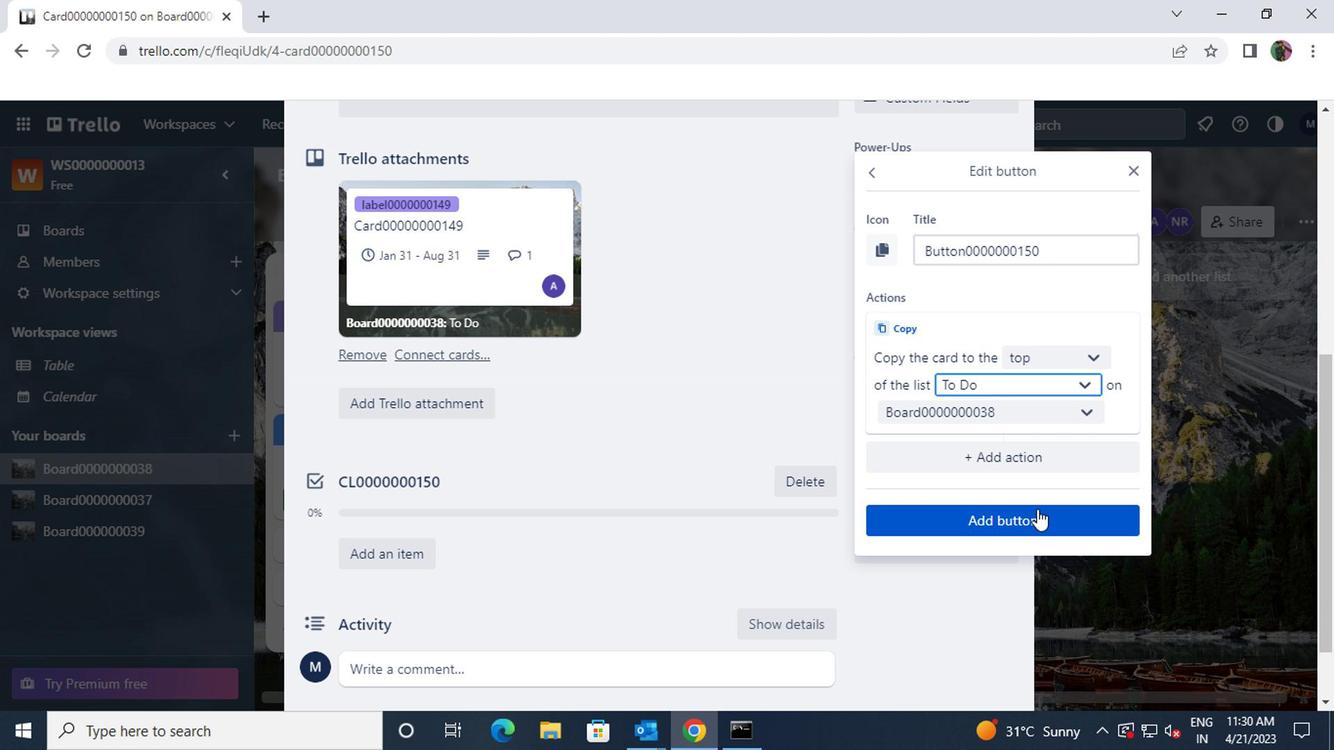 
Action: Mouse moved to (733, 400)
Screenshot: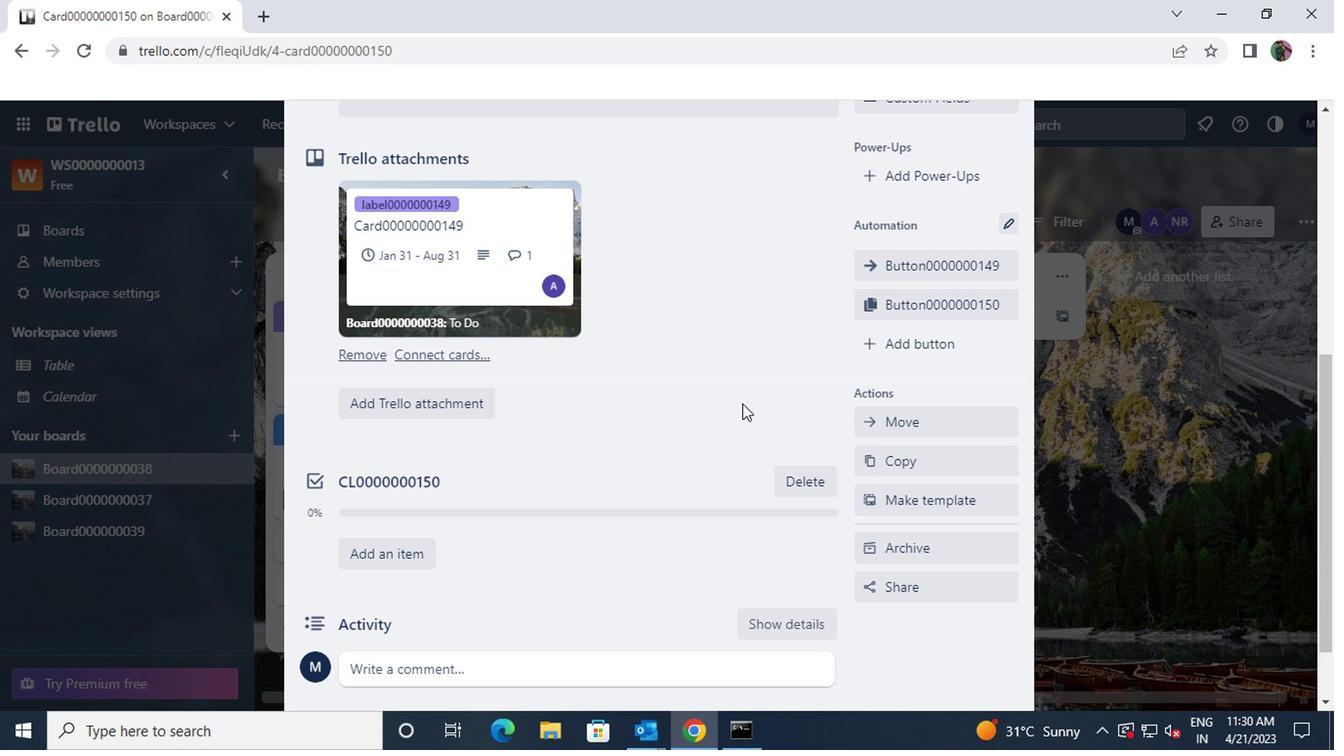 
Action: Mouse scrolled (733, 401) with delta (0, 0)
Screenshot: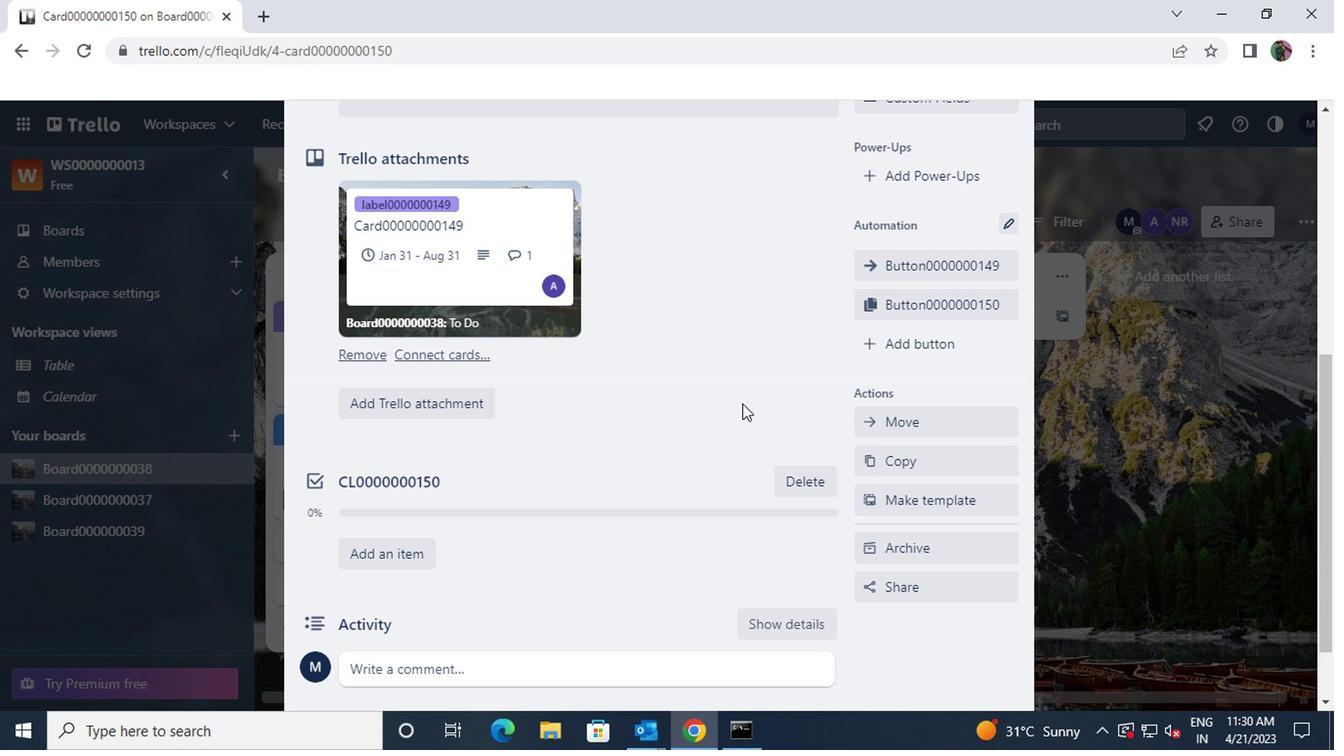 
Action: Mouse moved to (733, 396)
Screenshot: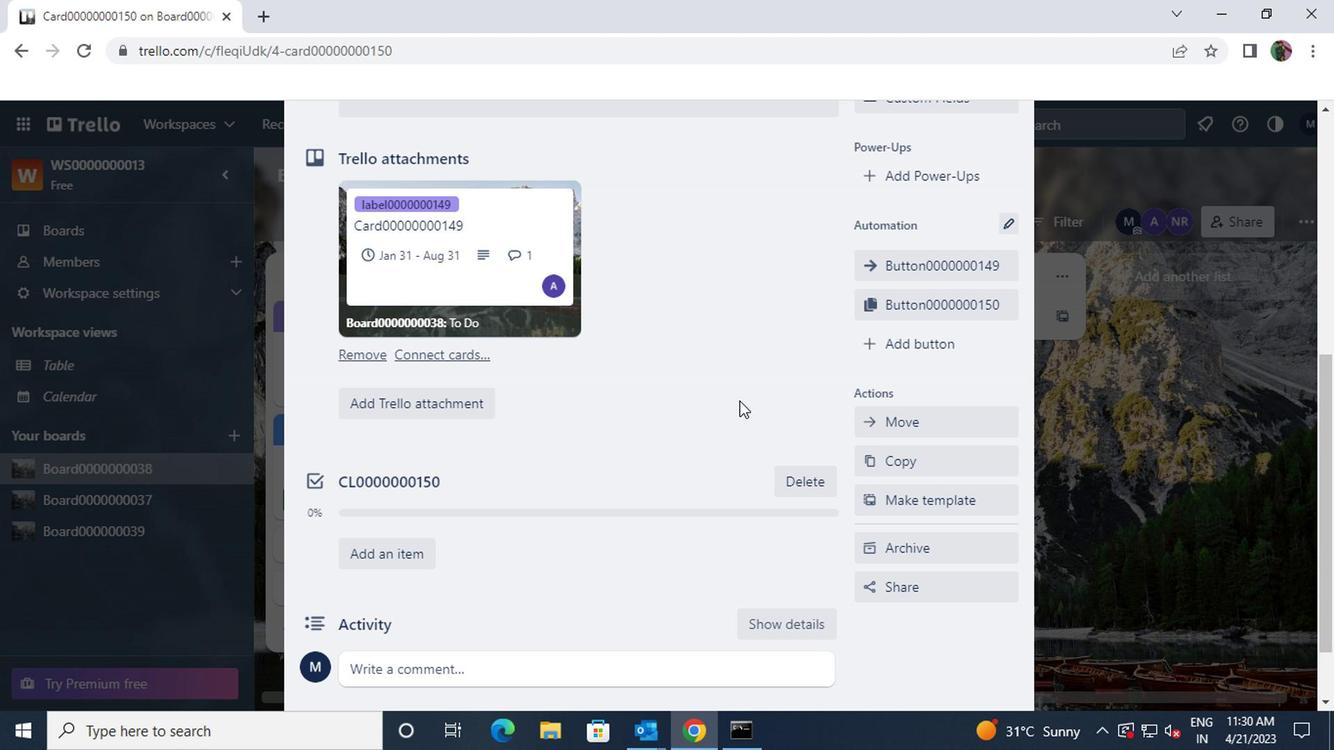 
Action: Mouse scrolled (733, 397) with delta (0, 1)
Screenshot: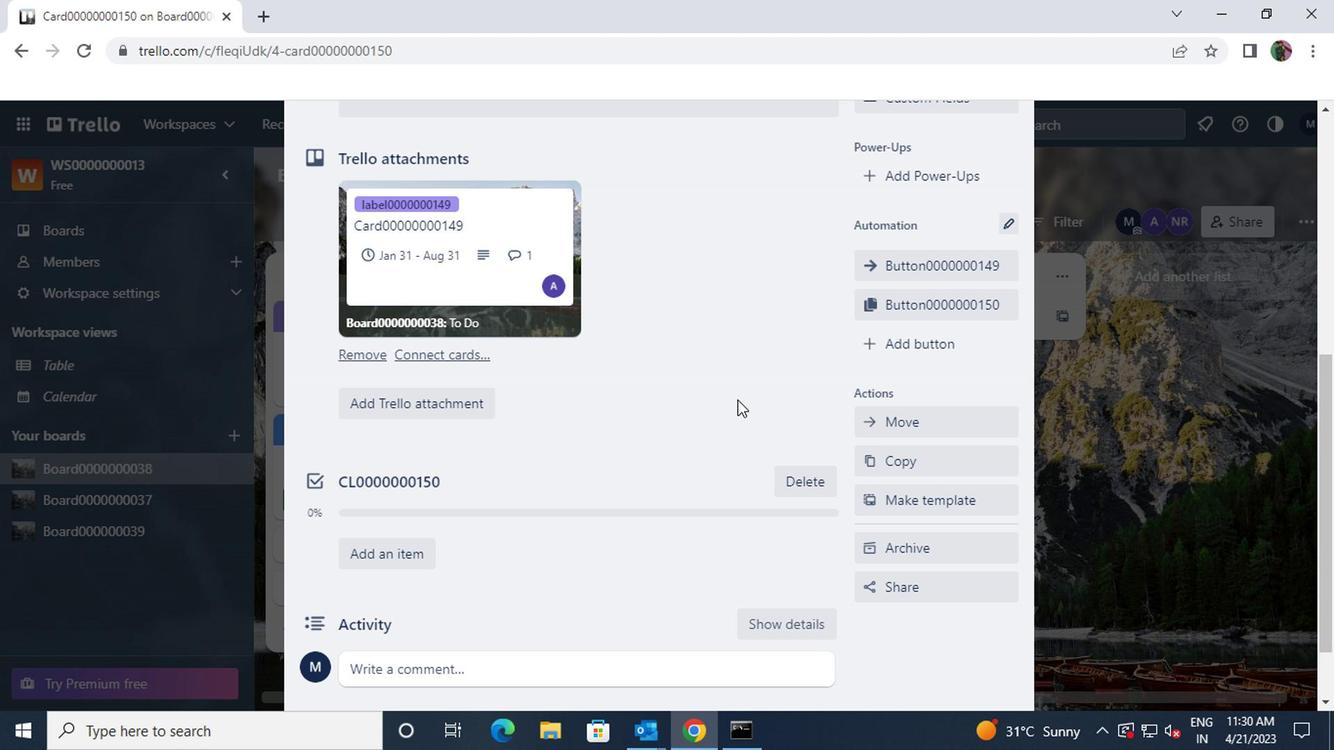 
Action: Mouse moved to (714, 282)
Screenshot: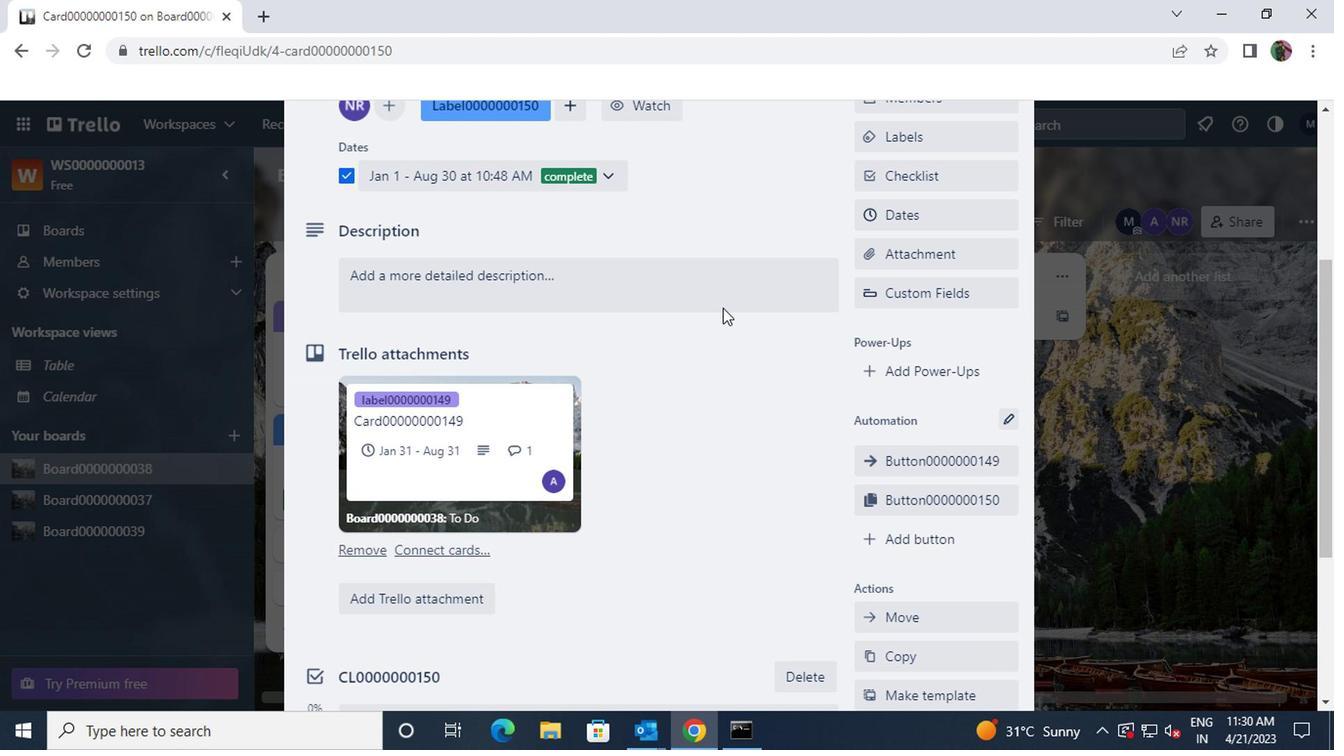 
Action: Mouse pressed left at (714, 282)
Screenshot: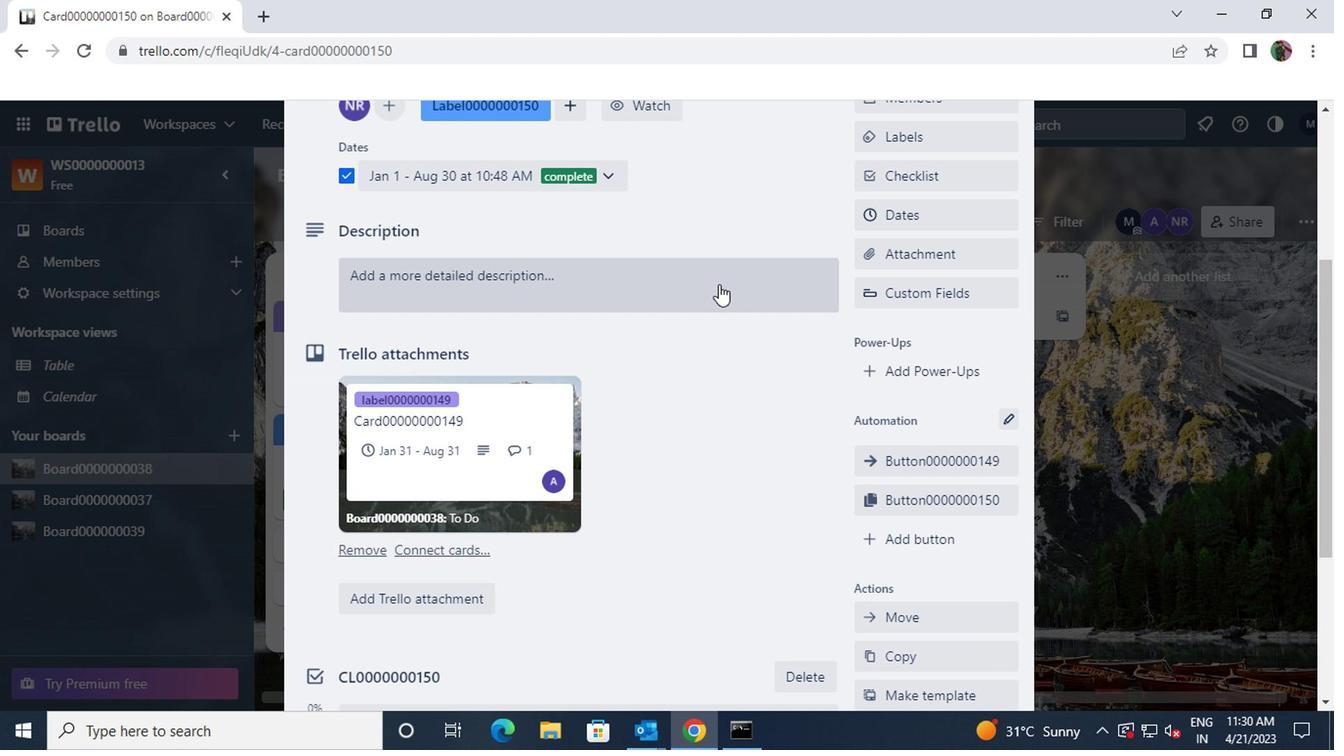 
Action: Key pressed <Key.shift><Key.shift><Key.shift>DS0000000150
Screenshot: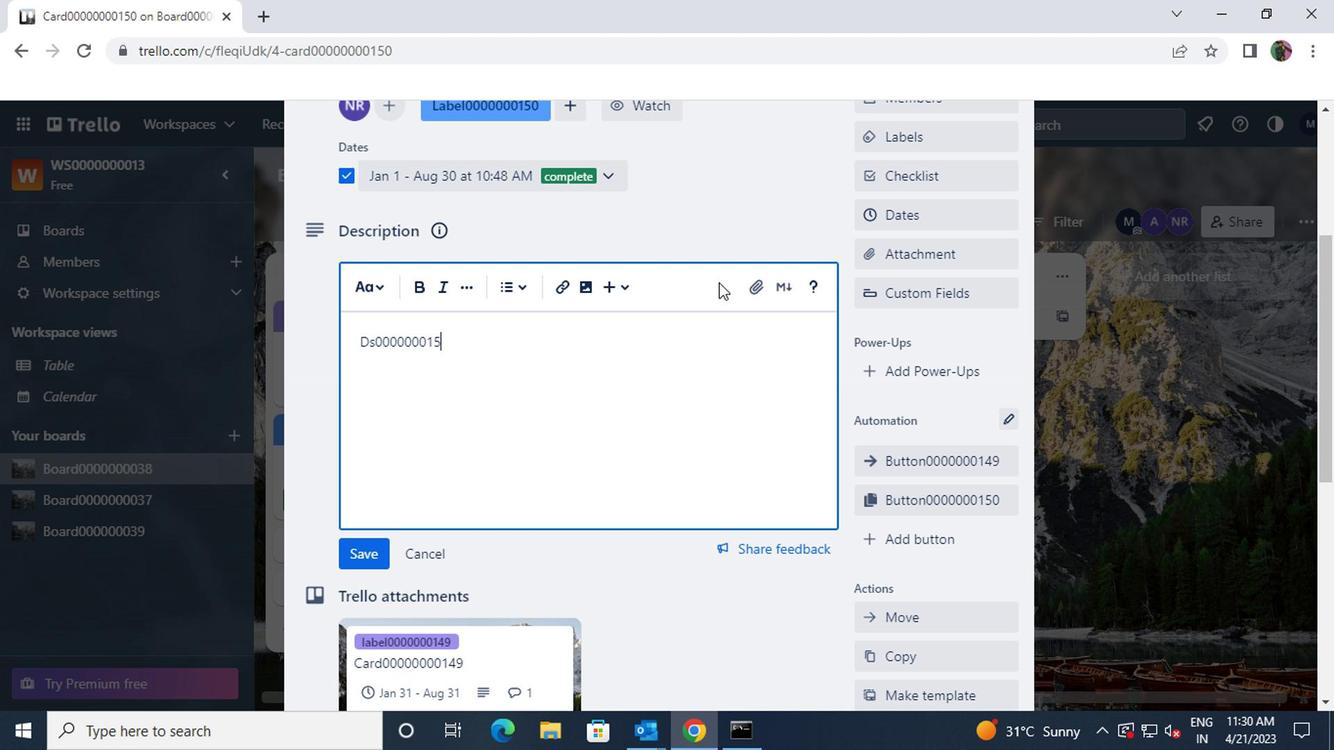 
Action: Mouse moved to (372, 560)
Screenshot: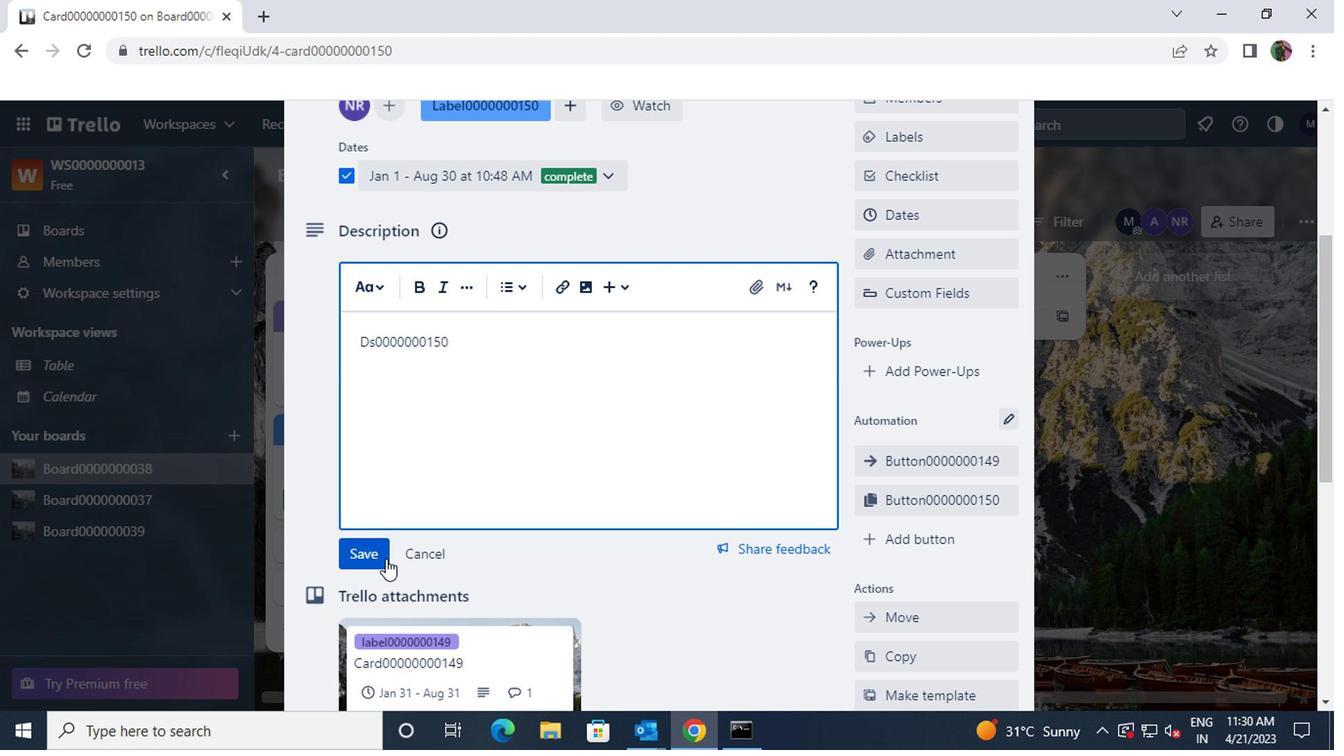 
Action: Mouse pressed left at (372, 560)
Screenshot: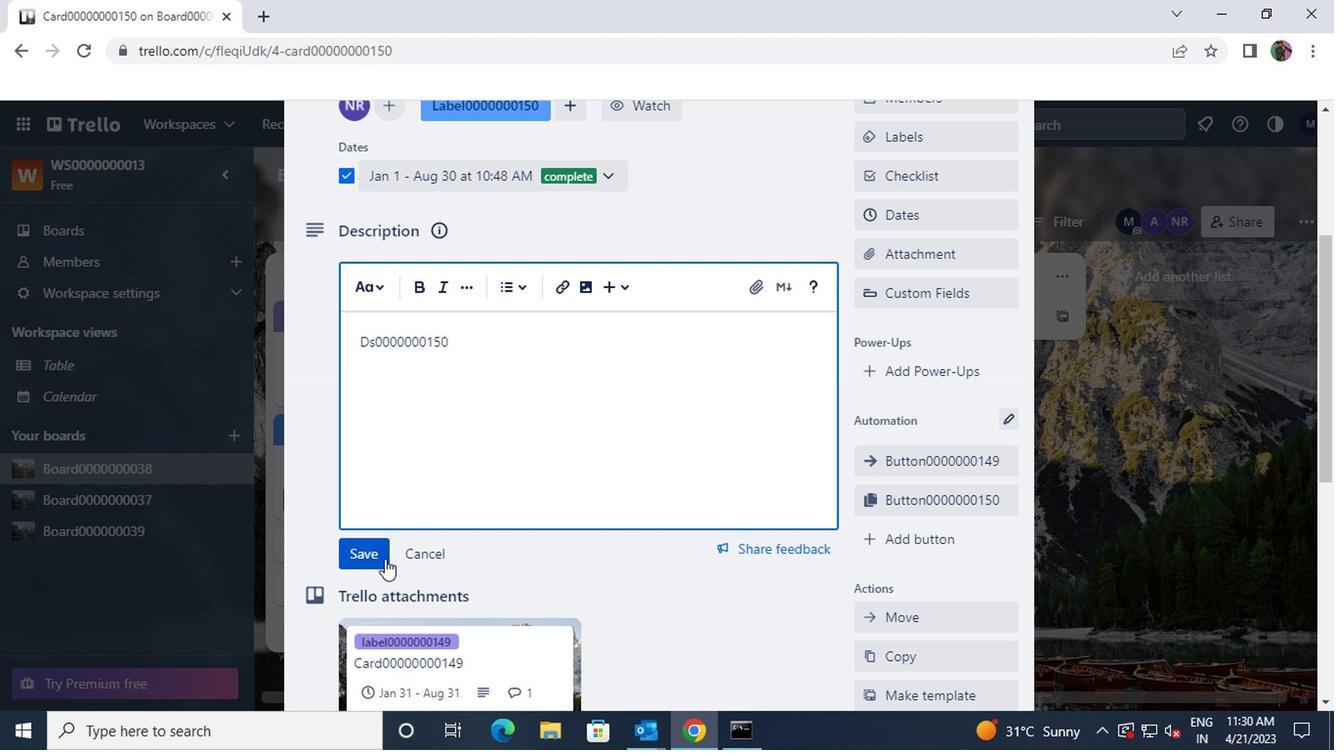 
Action: Mouse moved to (381, 553)
Screenshot: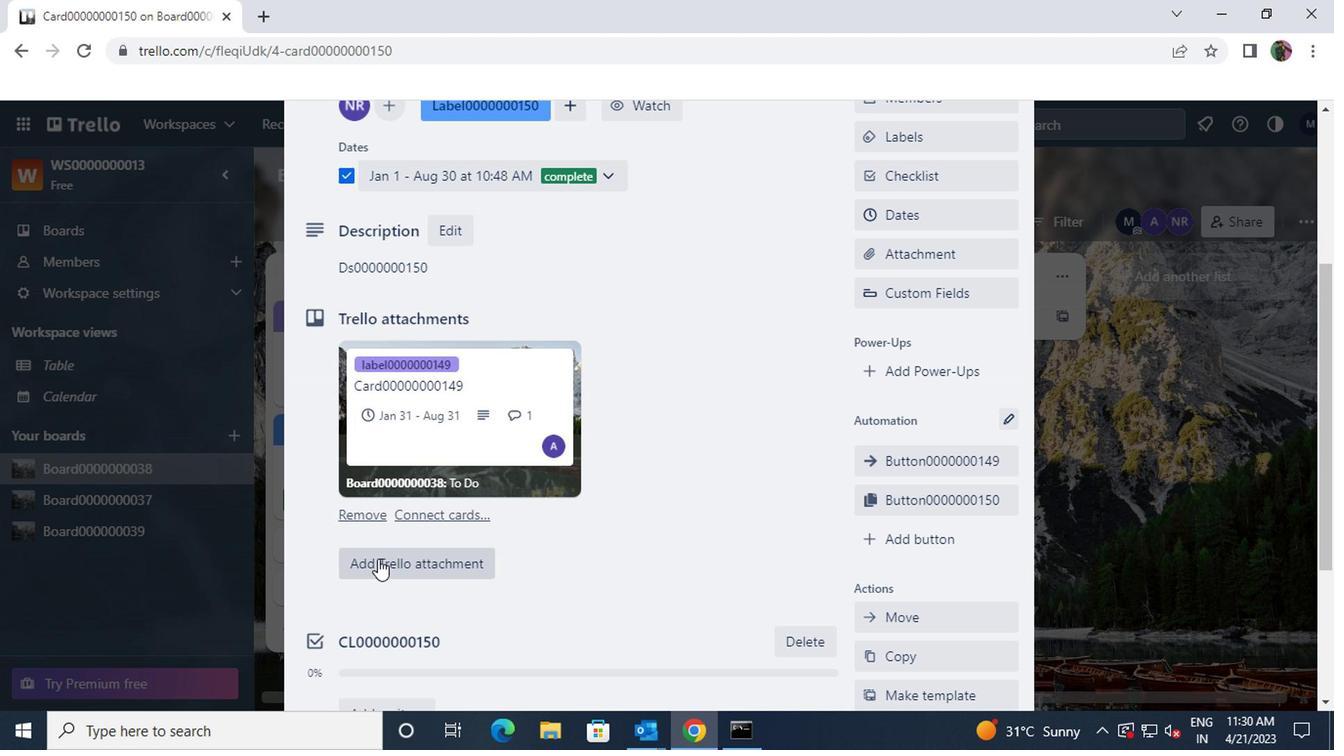 
Action: Mouse scrolled (381, 552) with delta (0, -1)
Screenshot: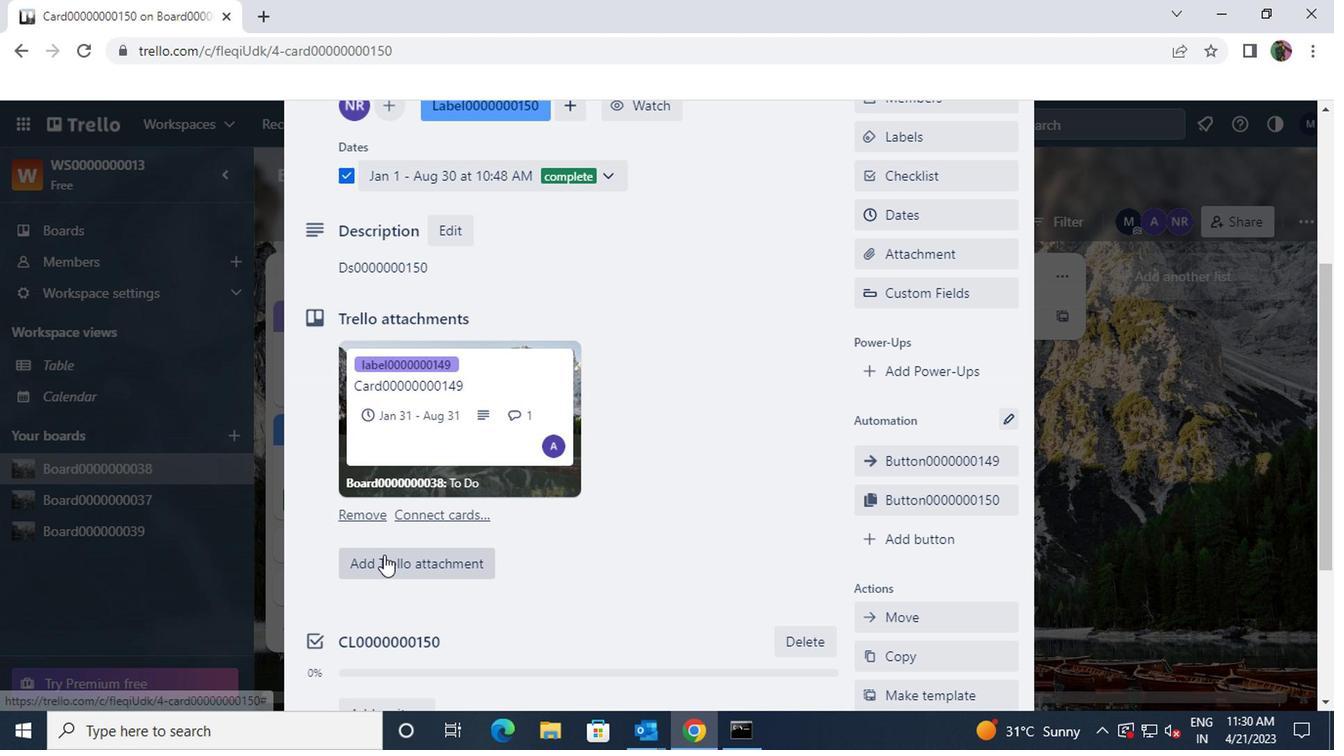 
Action: Mouse scrolled (381, 552) with delta (0, -1)
Screenshot: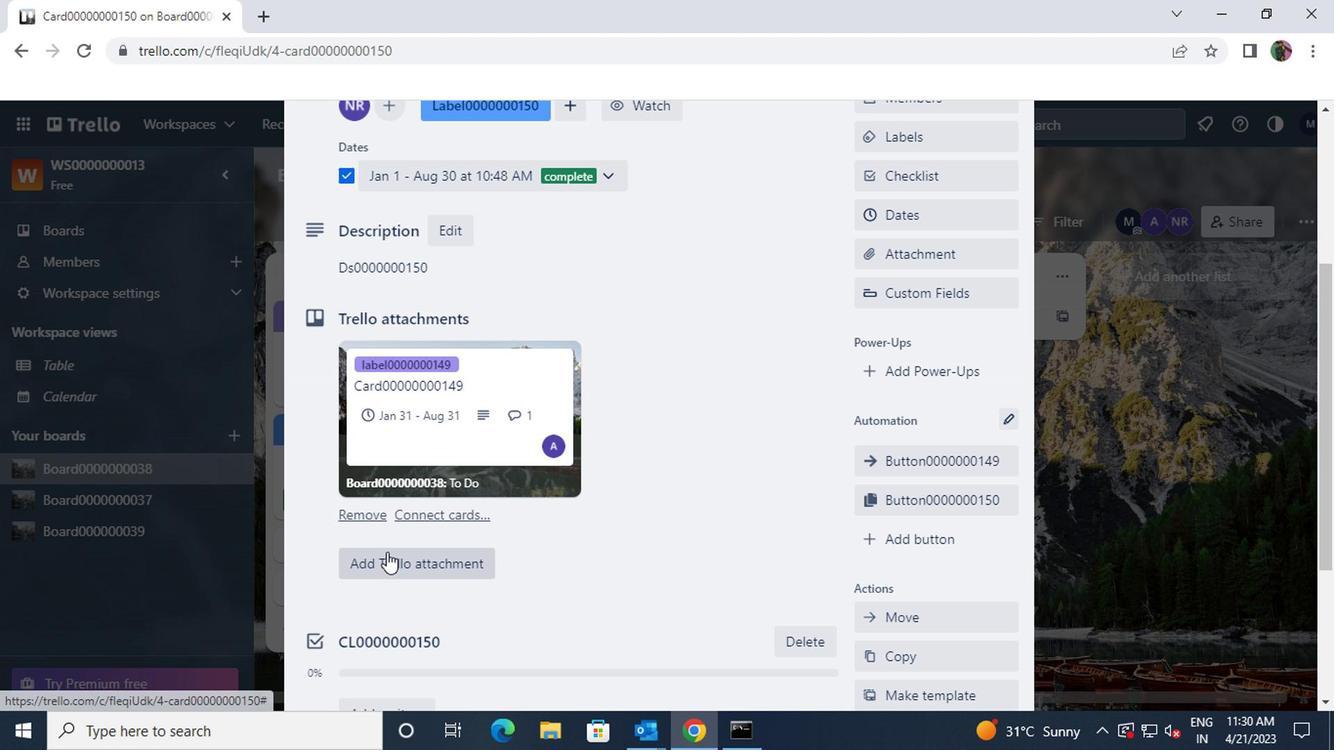
Action: Mouse moved to (382, 551)
Screenshot: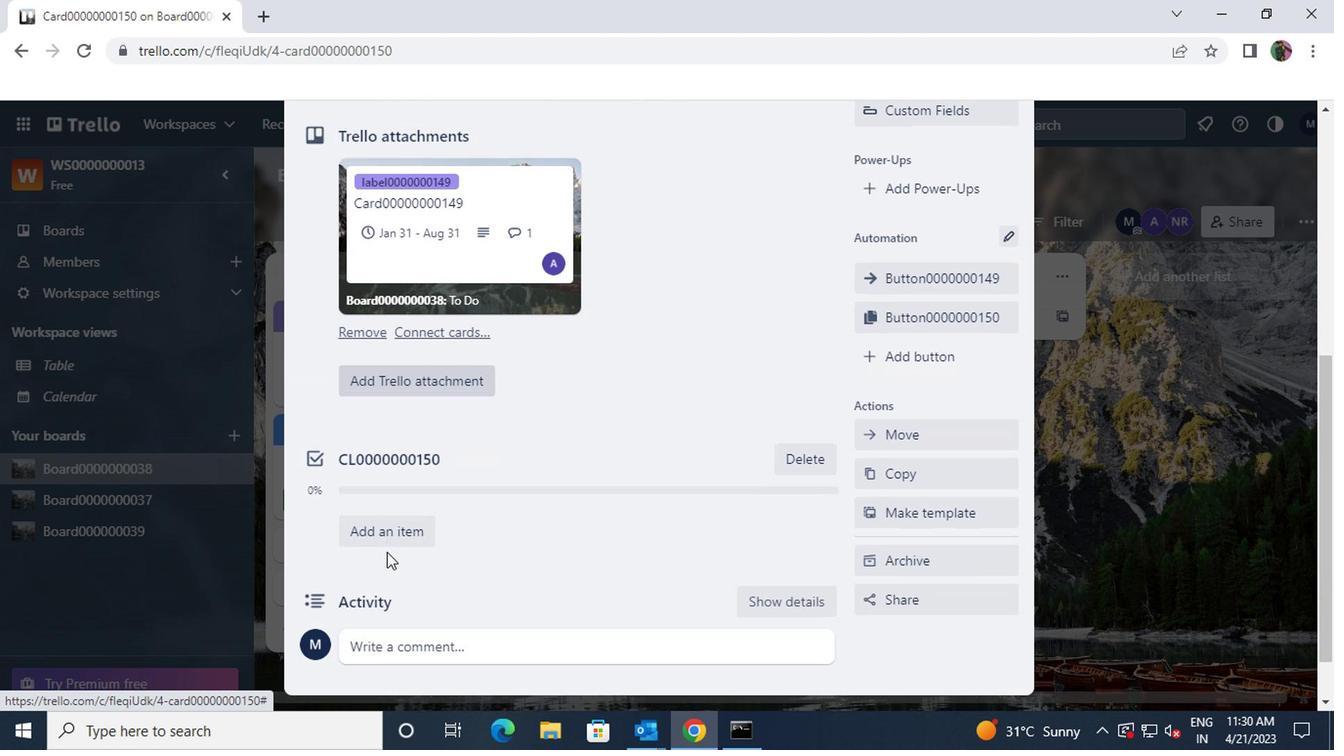 
Action: Mouse scrolled (382, 551) with delta (0, 0)
Screenshot: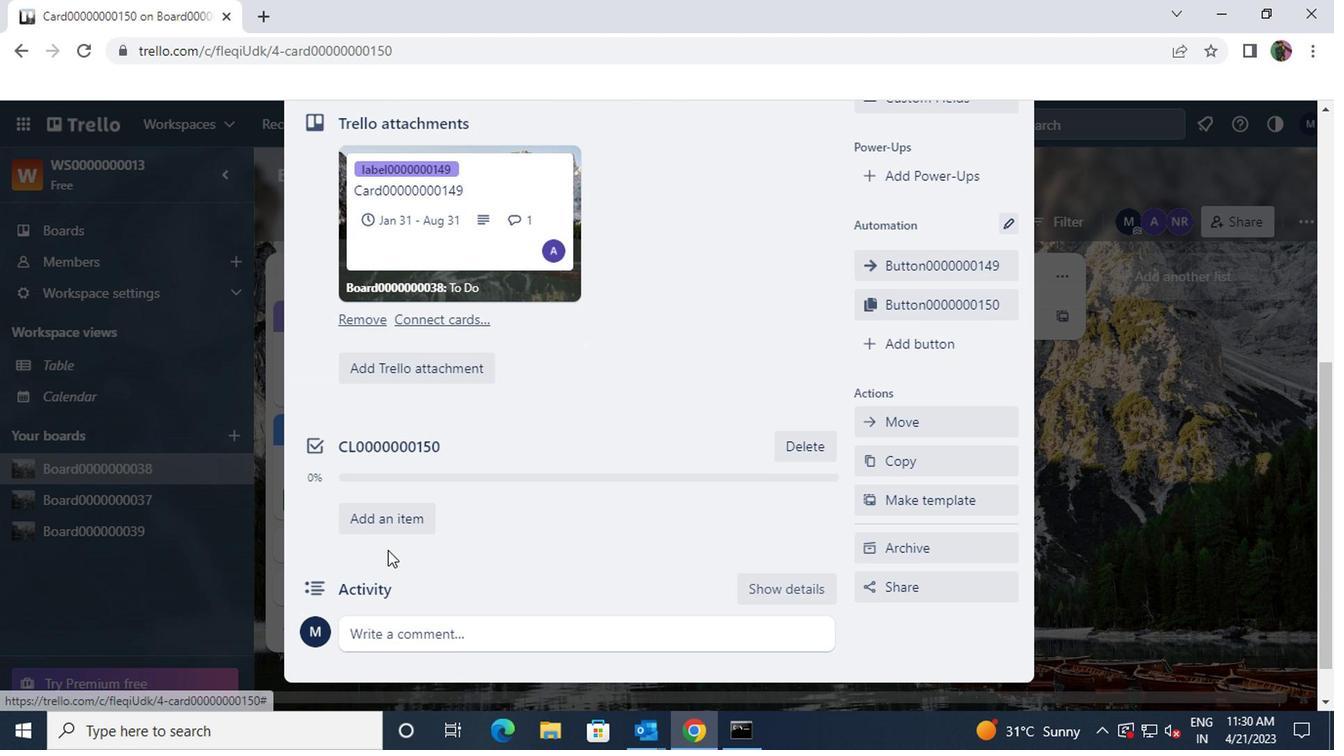 
Action: Mouse moved to (387, 571)
Screenshot: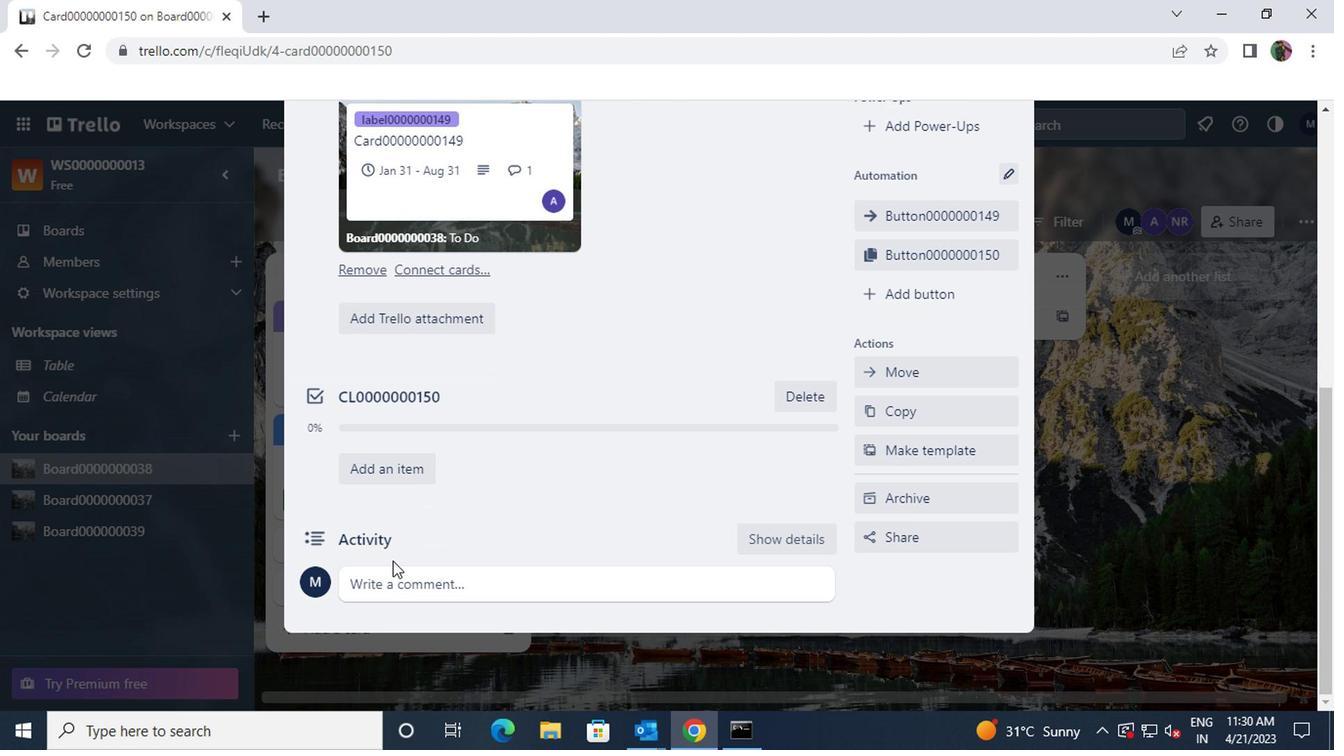 
Action: Mouse pressed left at (387, 571)
Screenshot: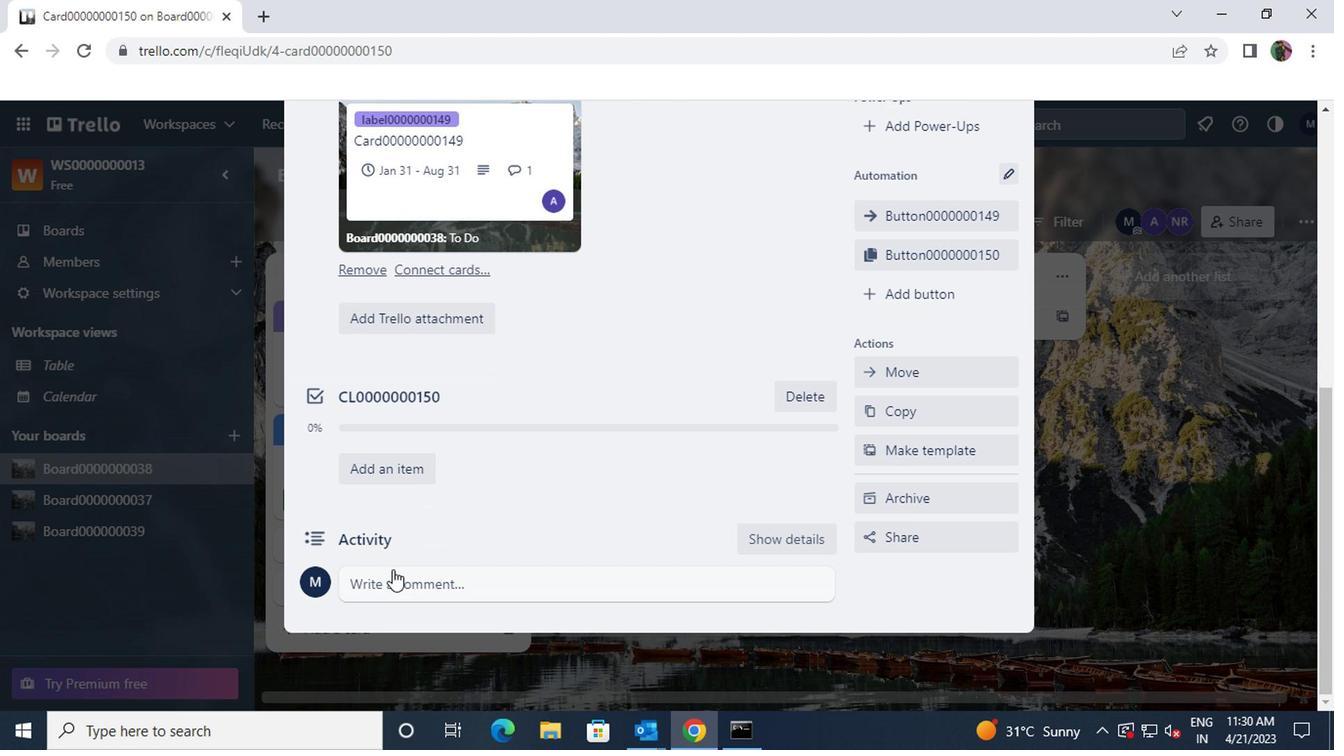 
Action: Mouse moved to (388, 572)
Screenshot: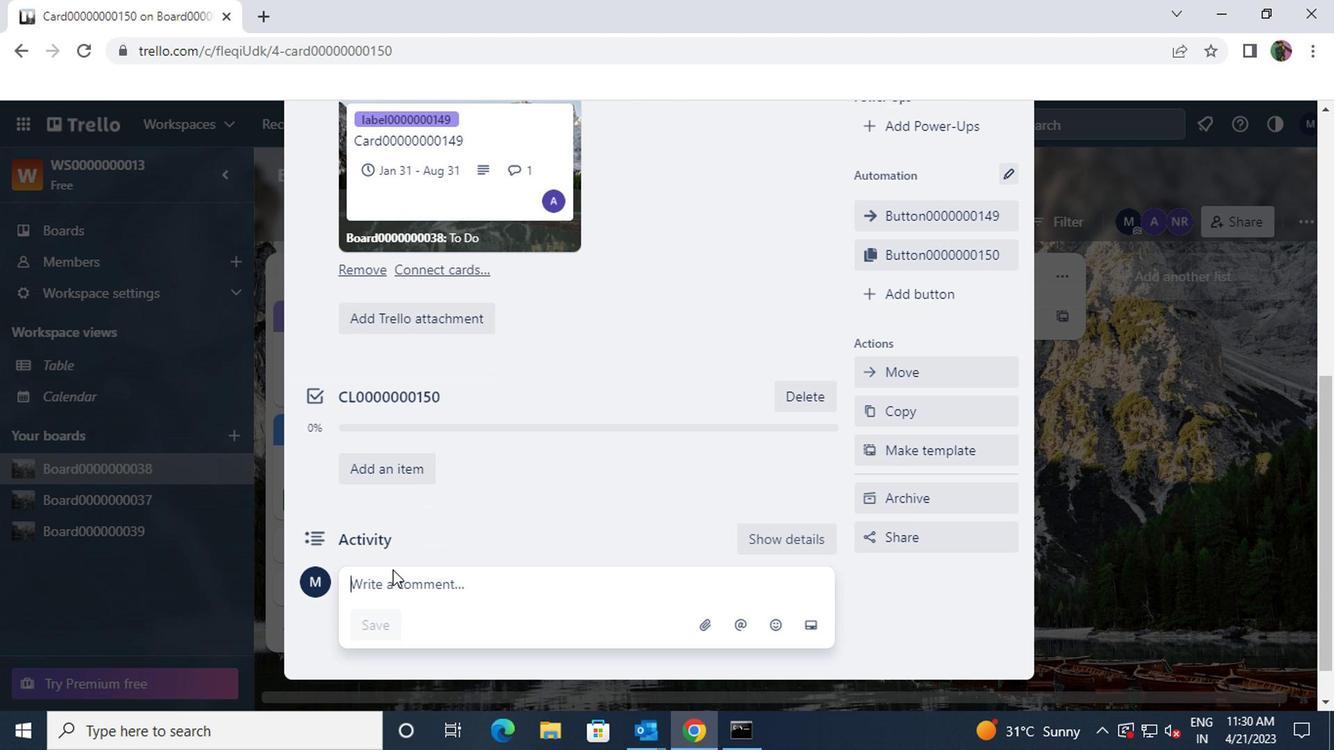 
Action: Key pressed <Key.shift>CM0
Screenshot: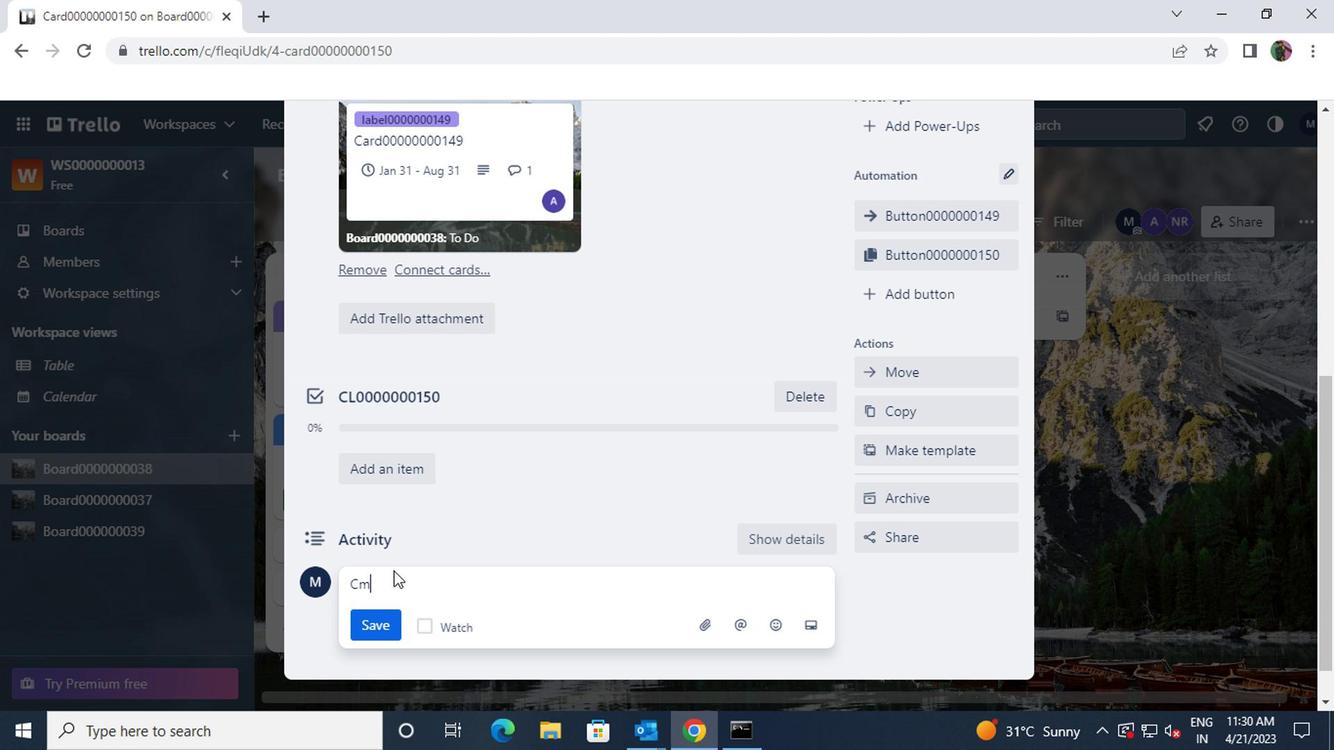
Action: Mouse moved to (390, 572)
Screenshot: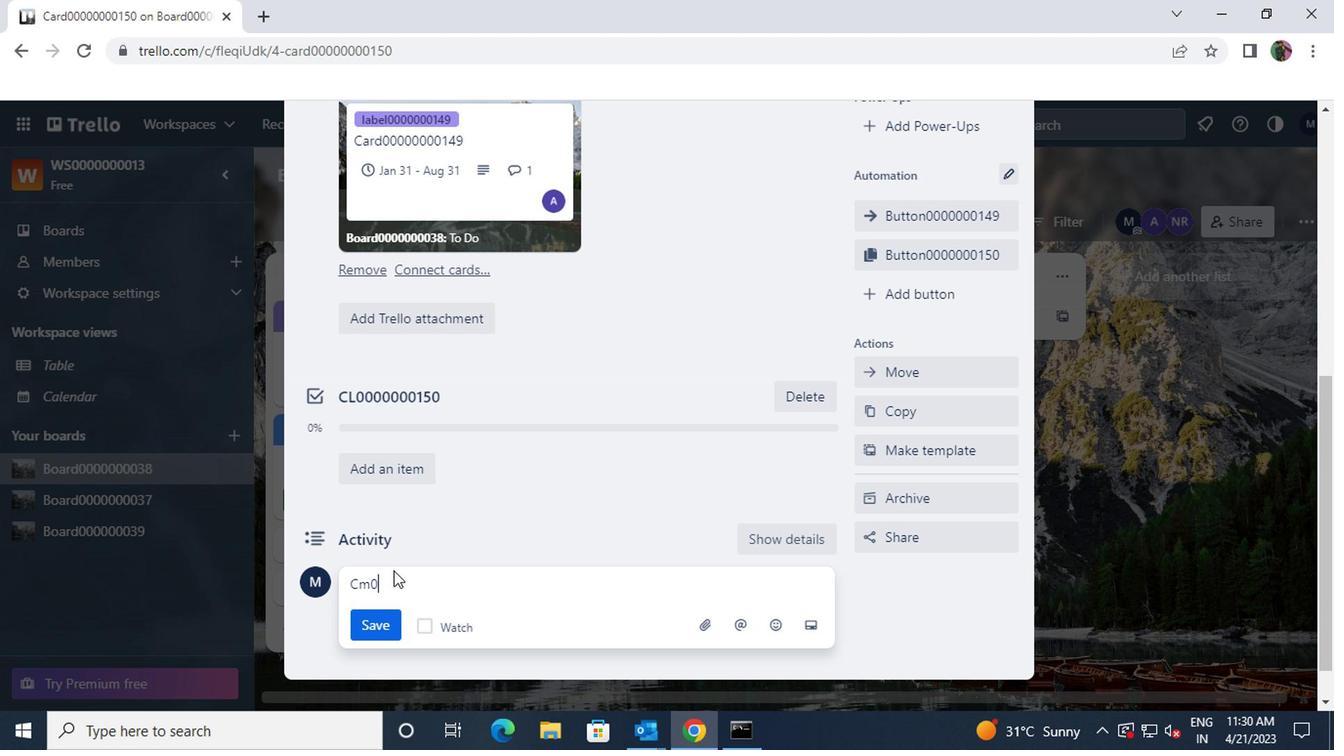 
Action: Key pressed 000000150
Screenshot: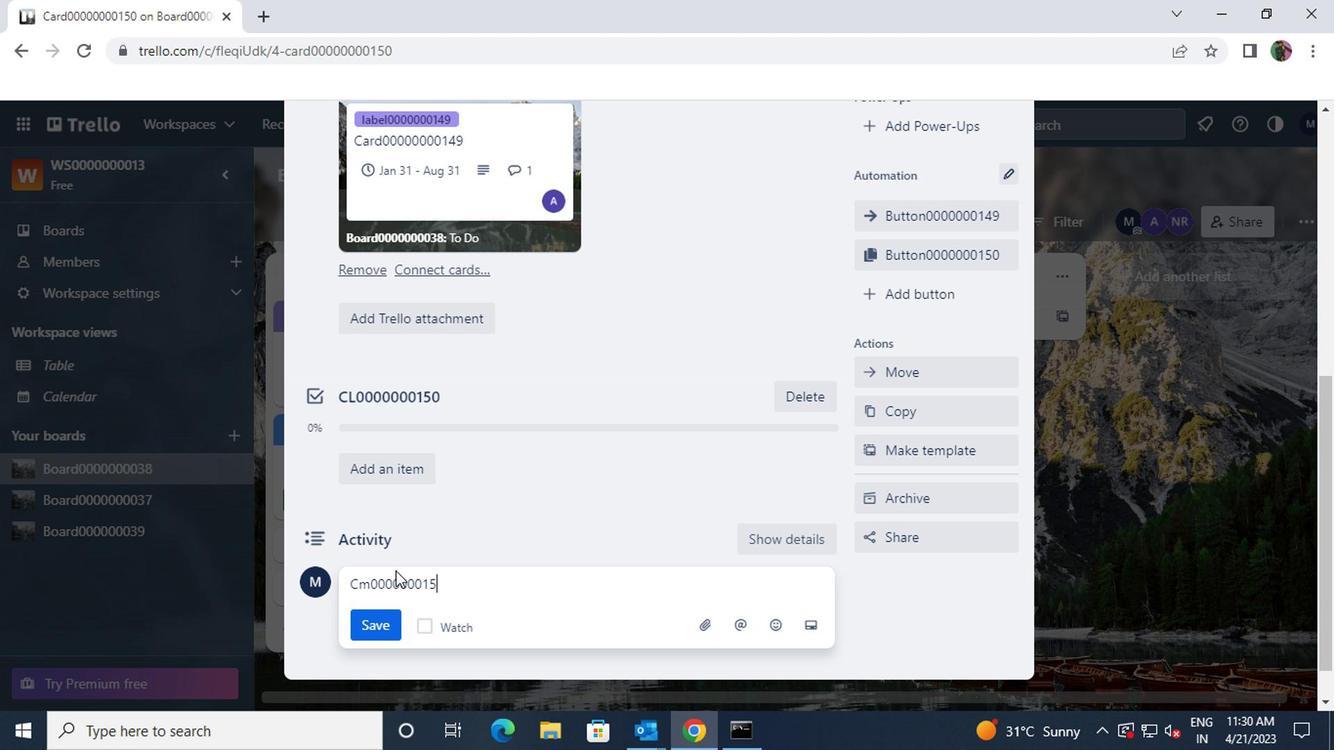 
Action: Mouse moved to (378, 635)
Screenshot: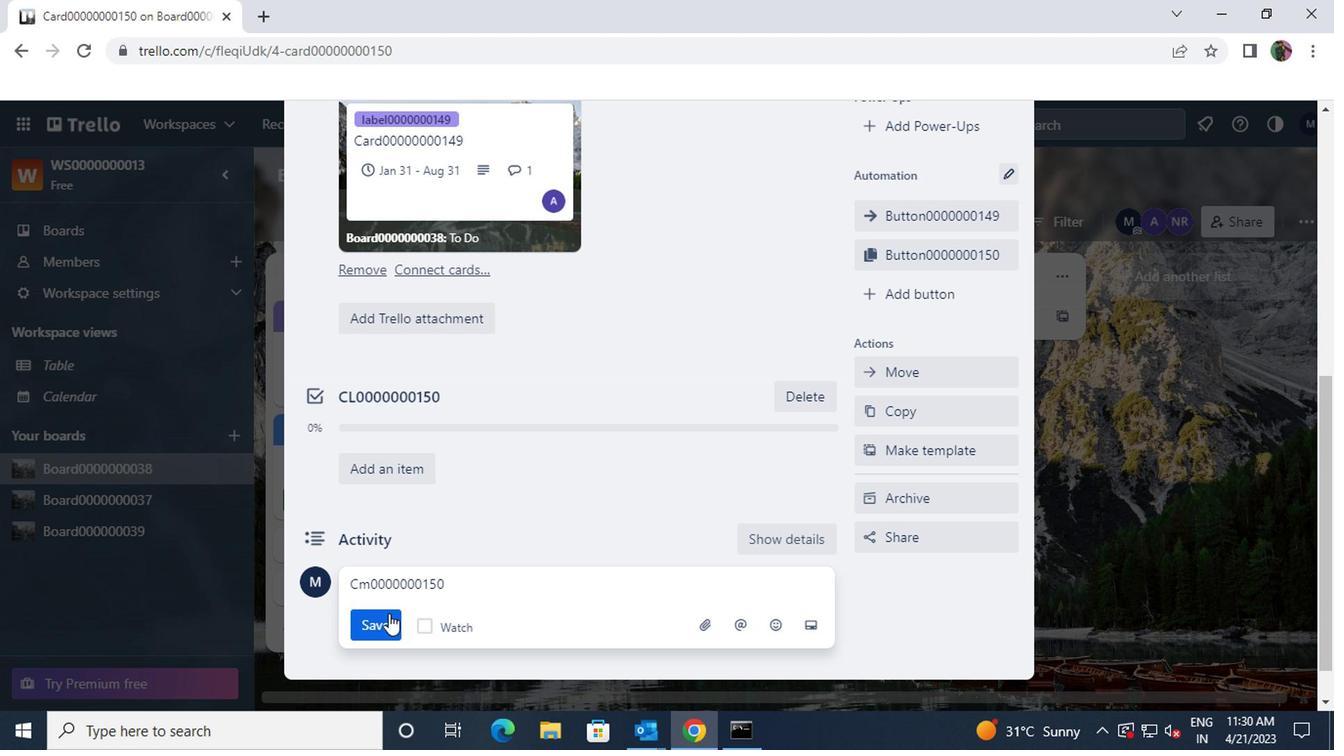 
Action: Mouse pressed left at (378, 635)
Screenshot: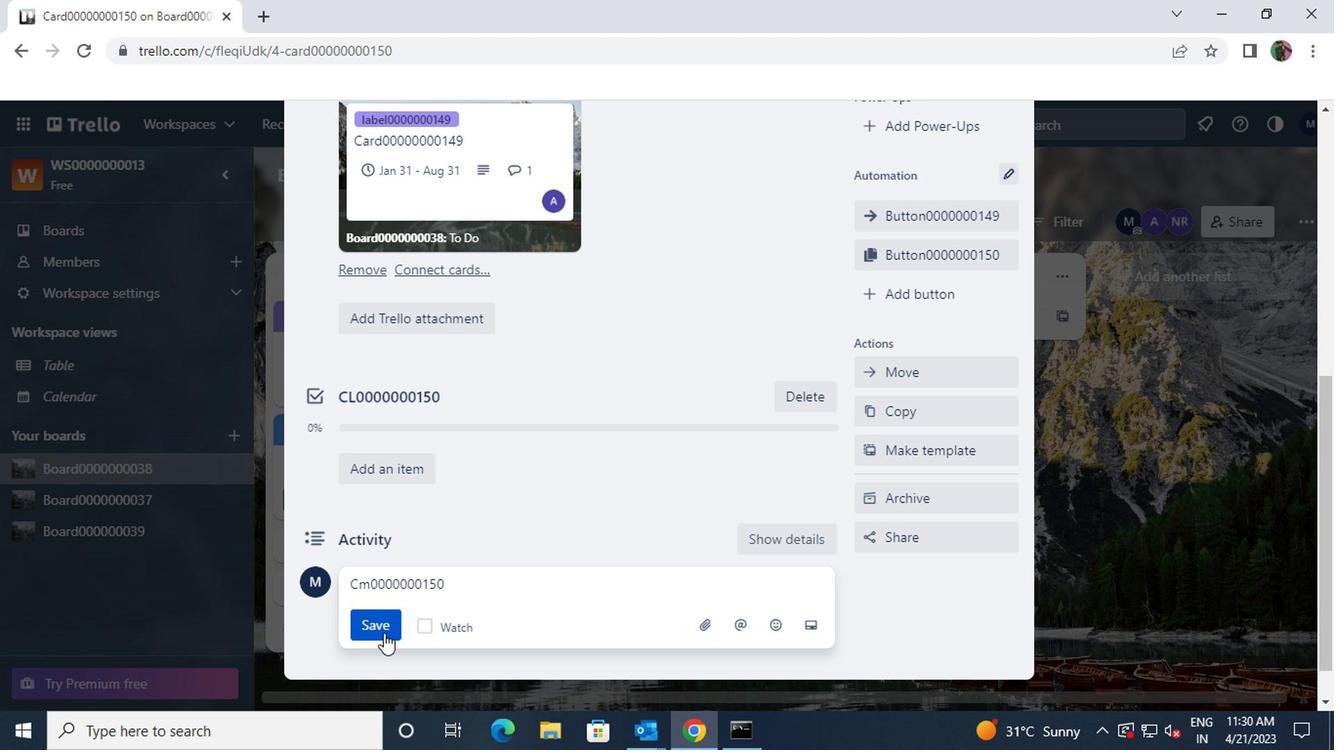 
